 Task: Search for a one-way business class flight from Santa Rosa to Greenville for 6 passengers on May 2, with 1 carry-on bag, a price limit, and a departure time between 10:00 AM and 11:00 AM.
Action: Mouse moved to (231, 340)
Screenshot: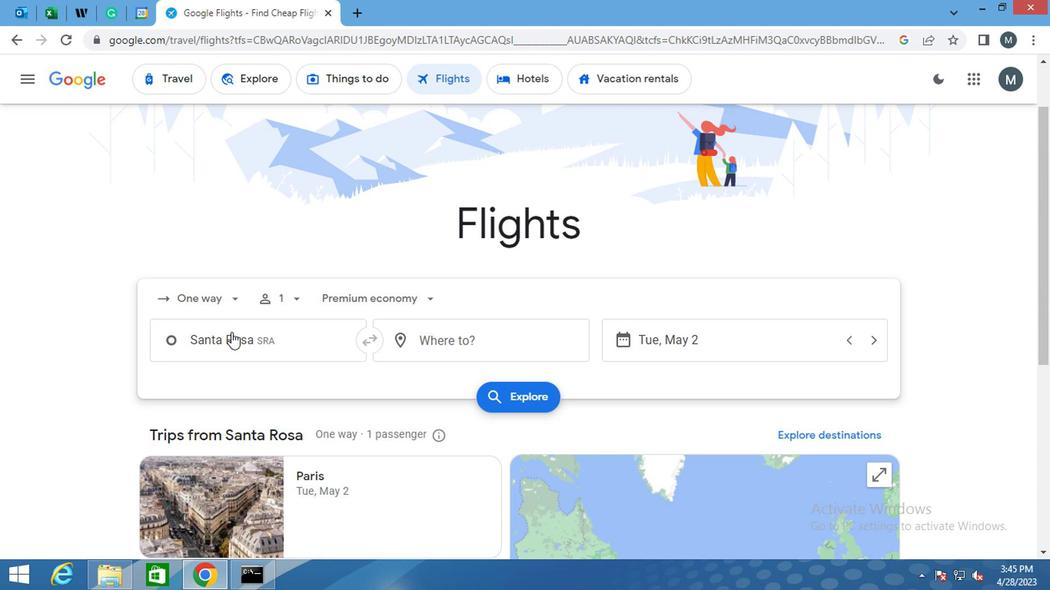 
Action: Mouse pressed left at (231, 340)
Screenshot: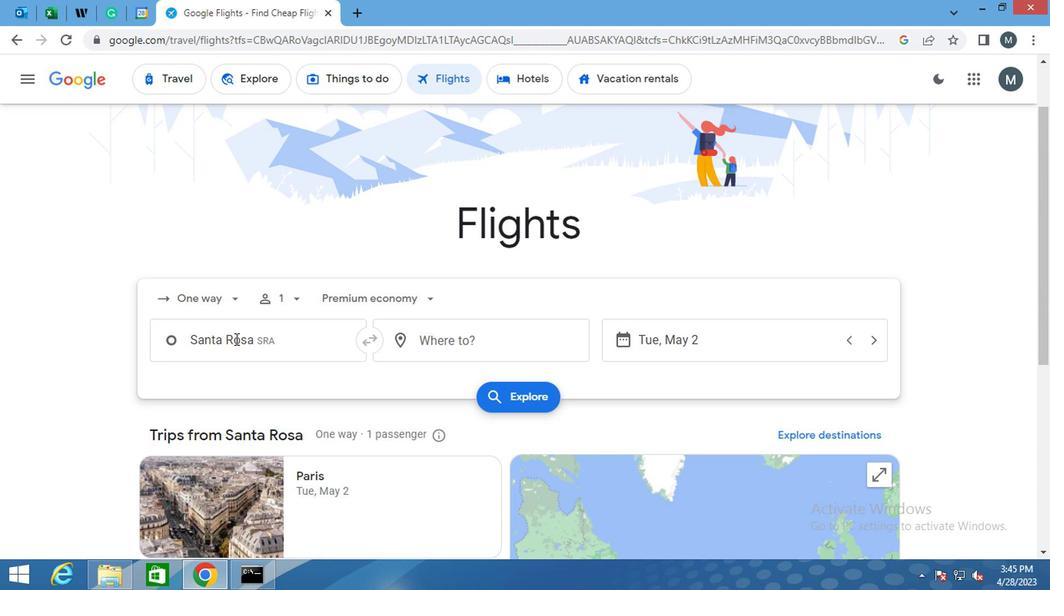 
Action: Mouse moved to (201, 293)
Screenshot: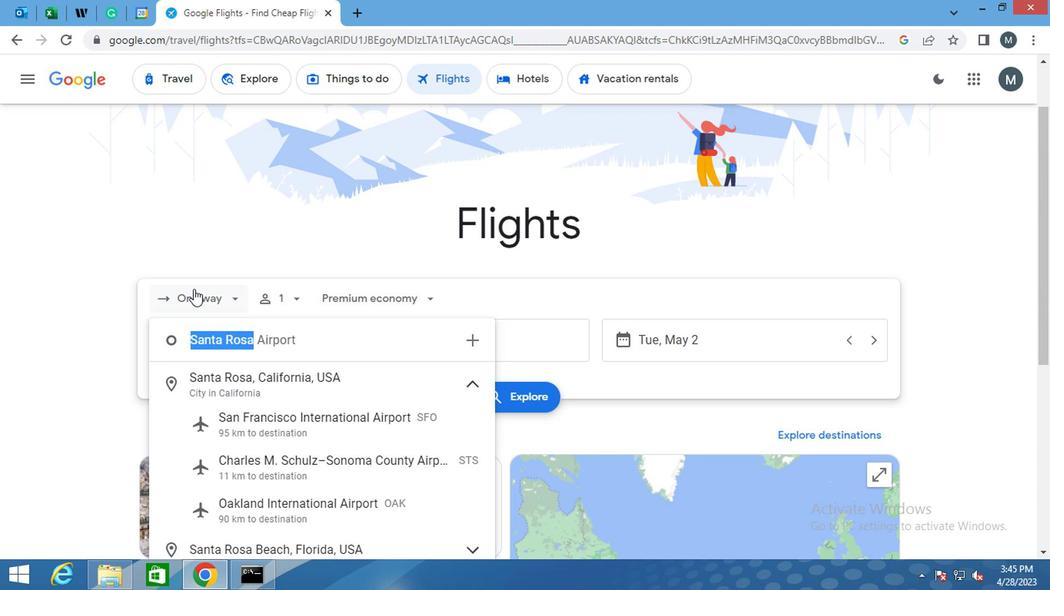 
Action: Mouse pressed left at (201, 293)
Screenshot: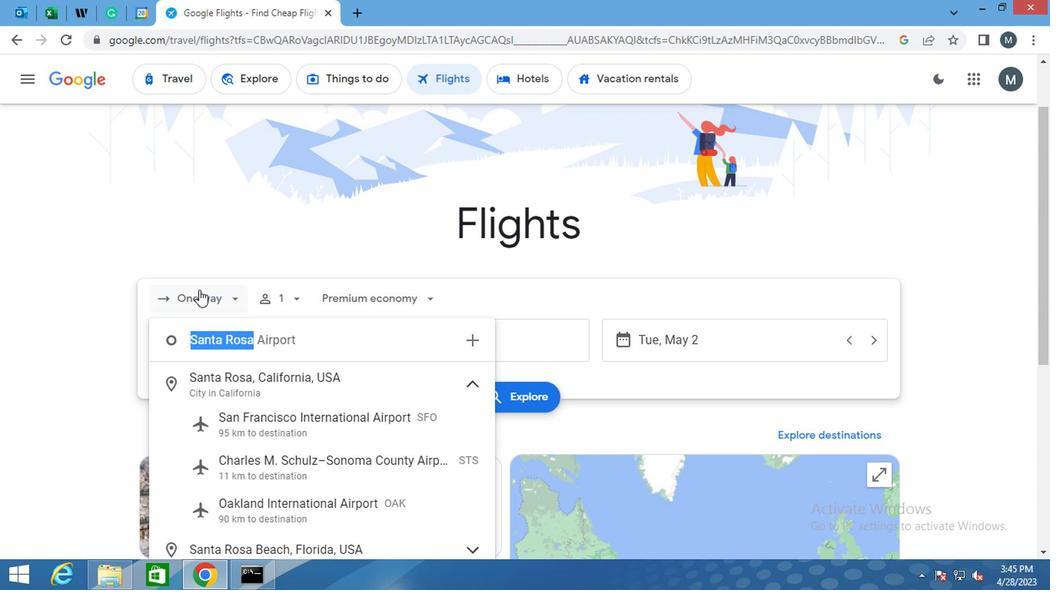 
Action: Mouse moved to (237, 364)
Screenshot: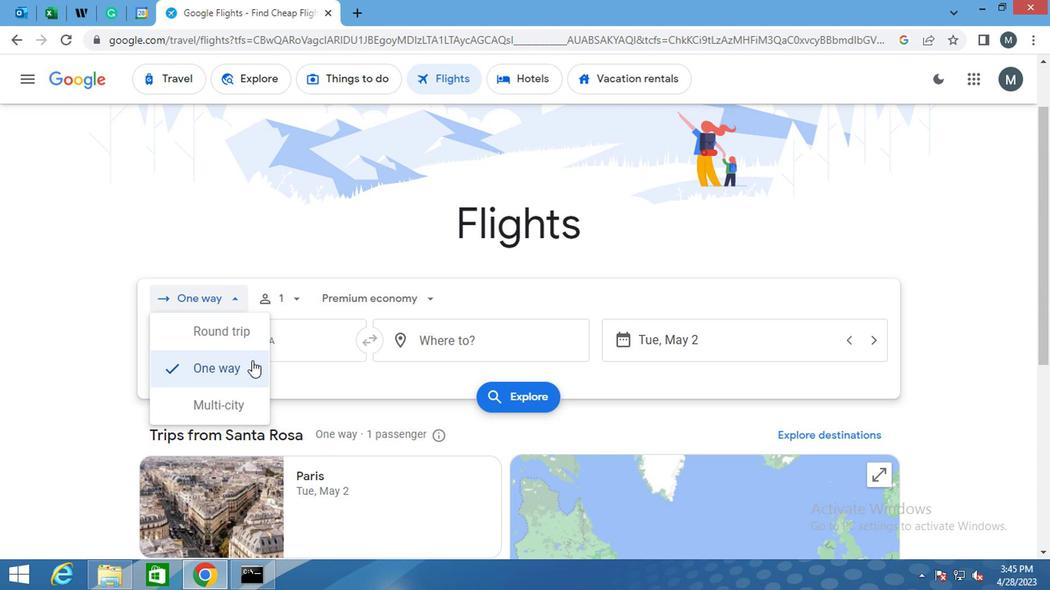 
Action: Mouse pressed left at (237, 364)
Screenshot: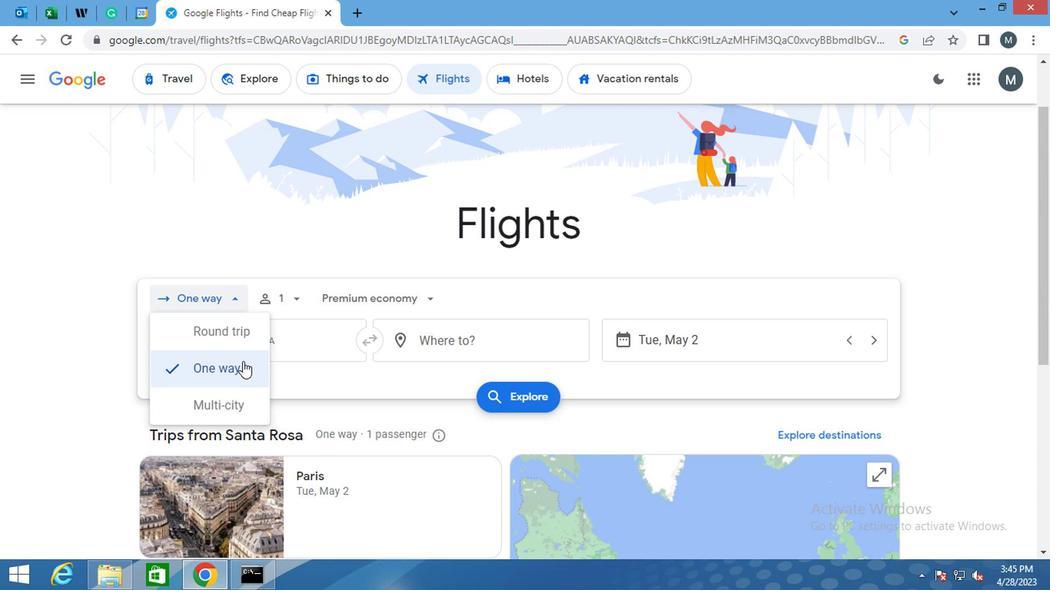 
Action: Mouse moved to (289, 295)
Screenshot: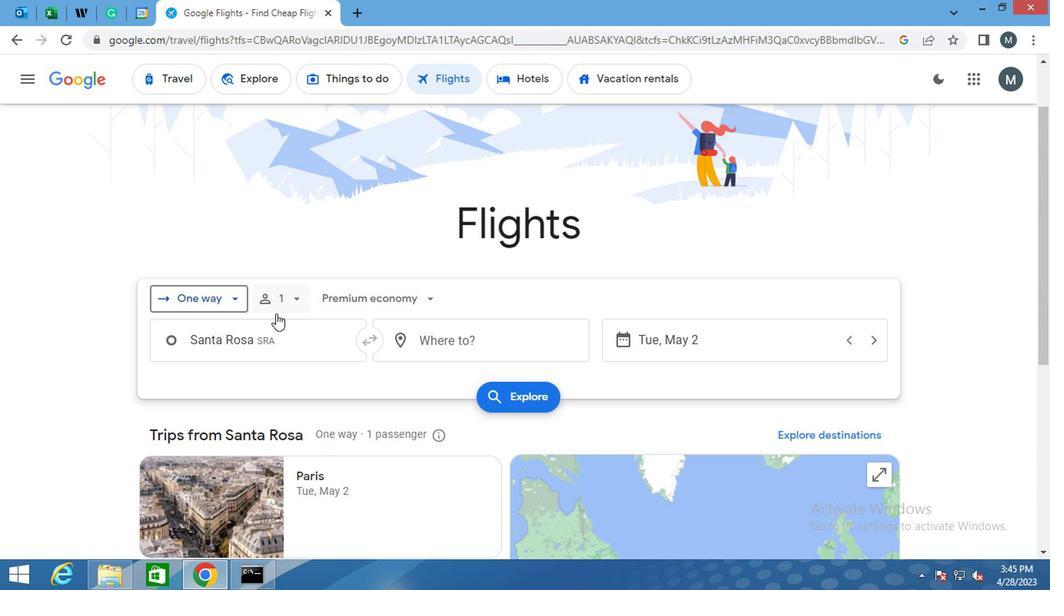 
Action: Mouse pressed left at (289, 295)
Screenshot: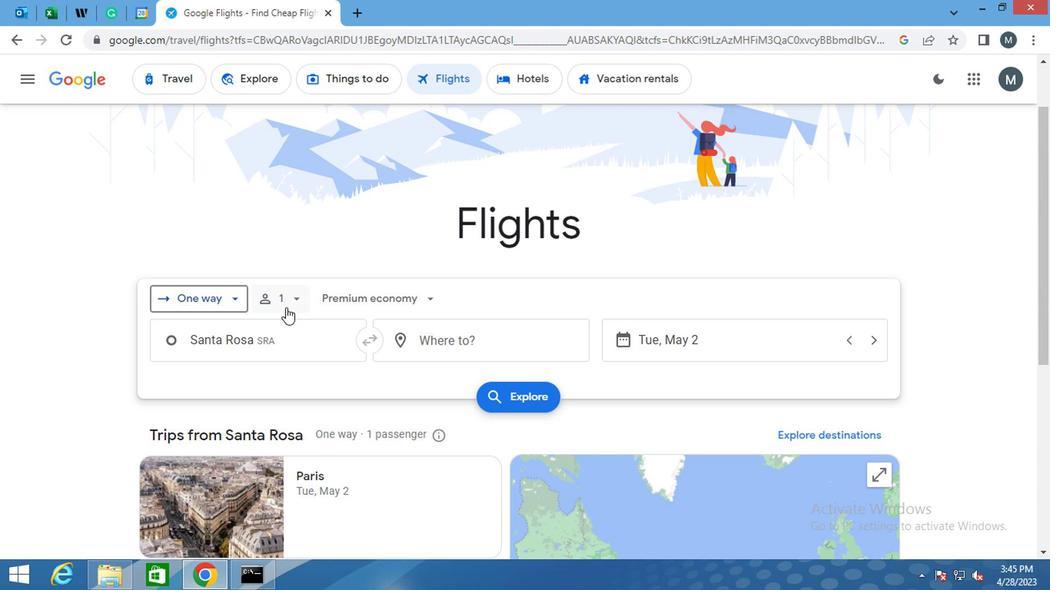 
Action: Mouse moved to (413, 340)
Screenshot: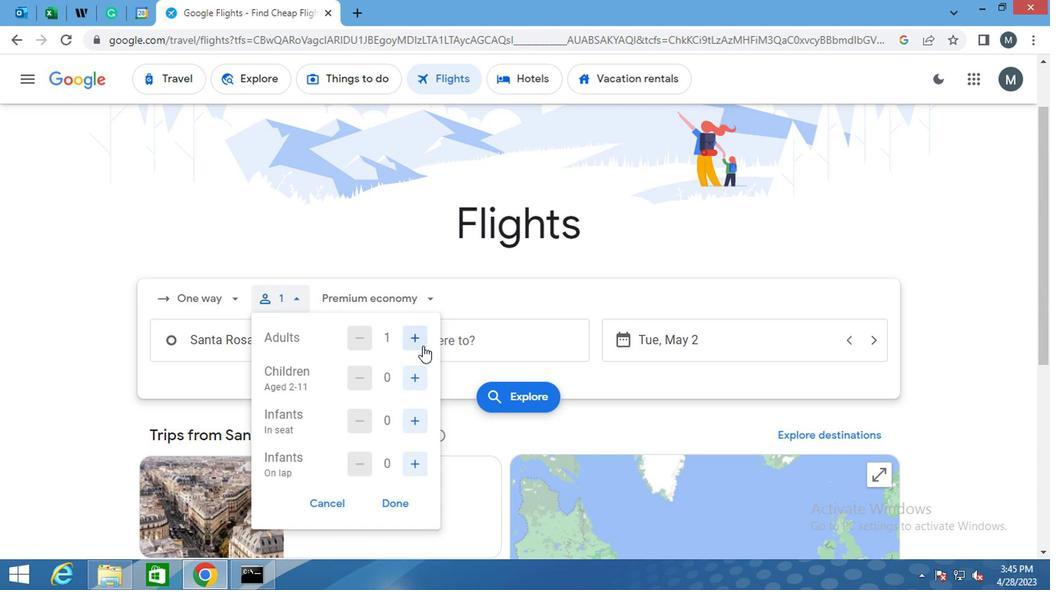 
Action: Mouse pressed left at (413, 340)
Screenshot: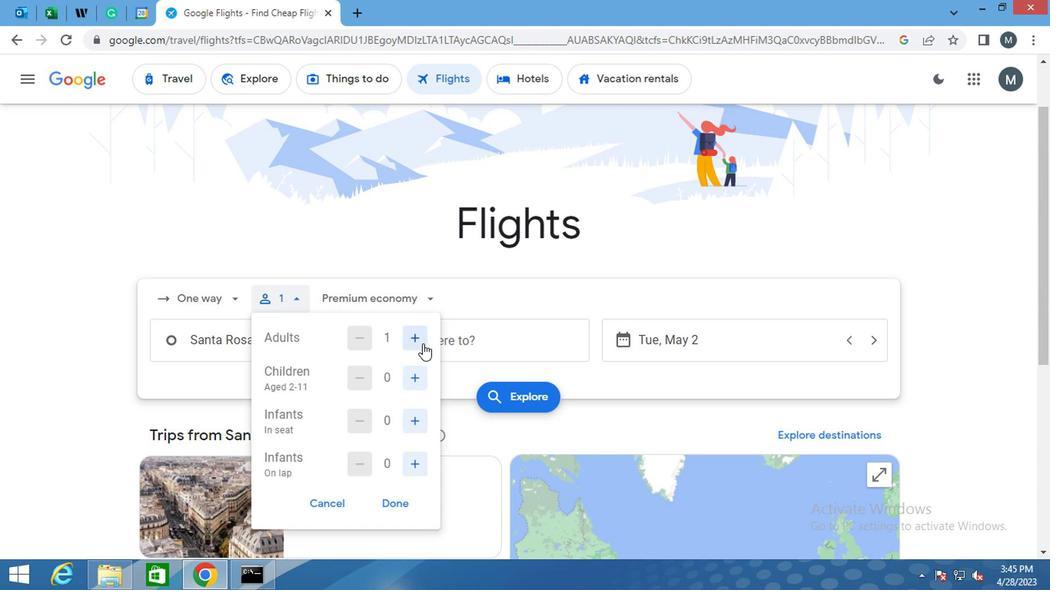 
Action: Mouse pressed left at (413, 340)
Screenshot: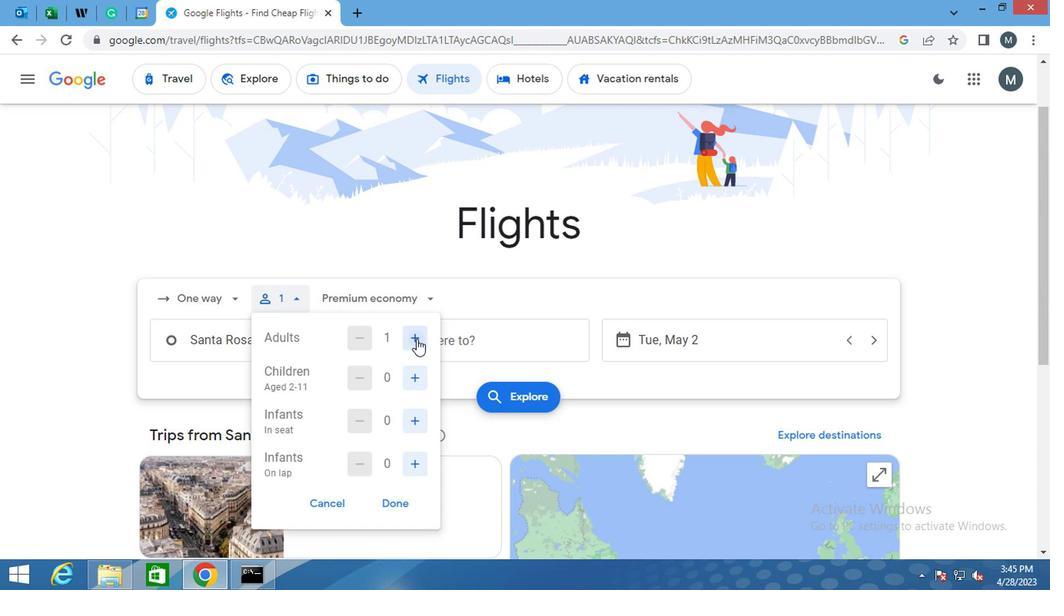 
Action: Mouse moved to (414, 381)
Screenshot: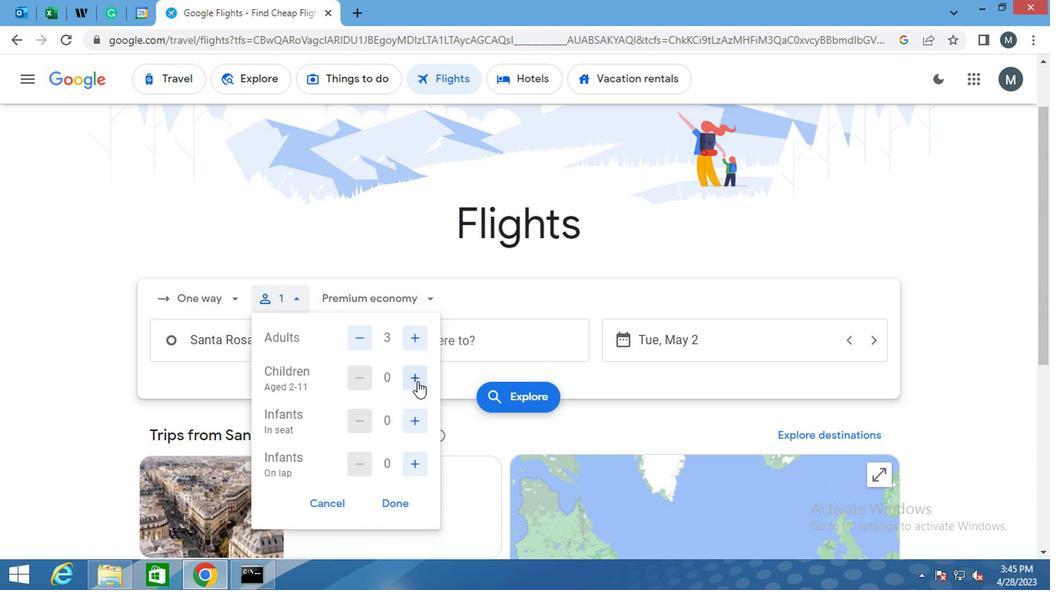 
Action: Mouse pressed left at (414, 381)
Screenshot: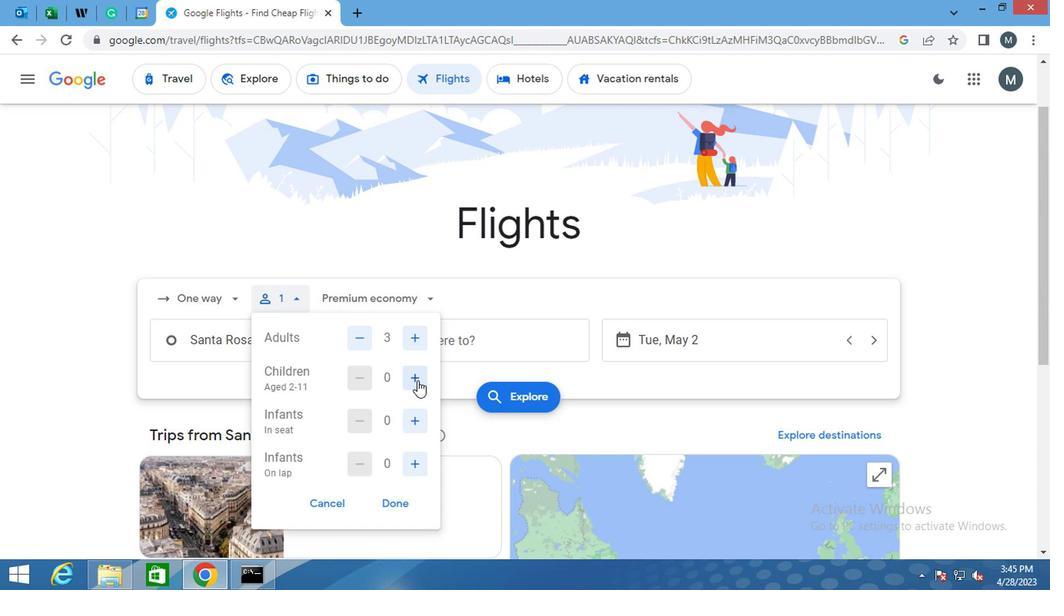 
Action: Mouse pressed left at (414, 381)
Screenshot: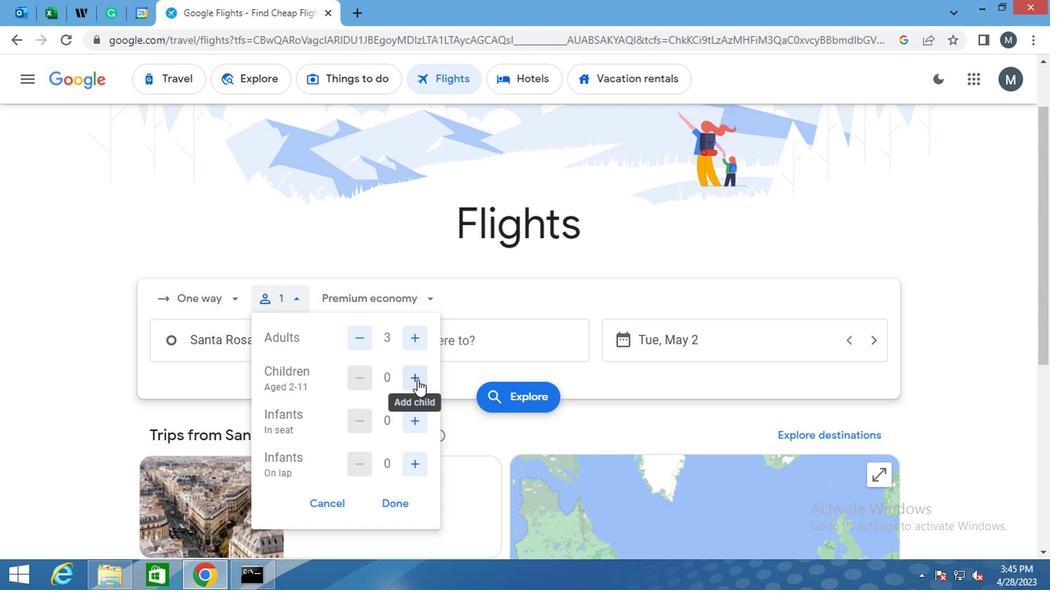 
Action: Mouse pressed left at (414, 381)
Screenshot: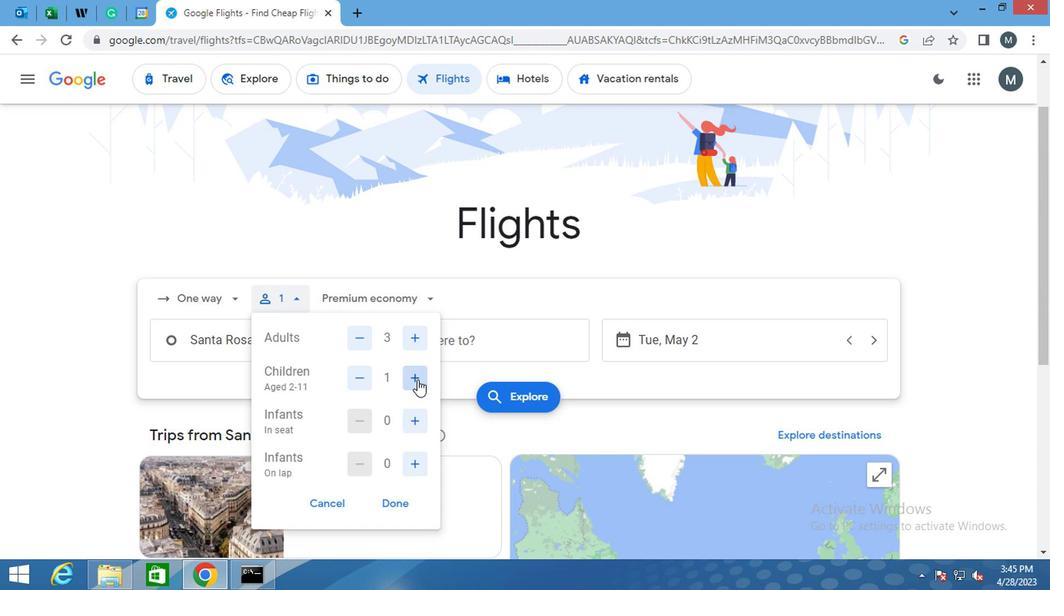 
Action: Mouse moved to (392, 503)
Screenshot: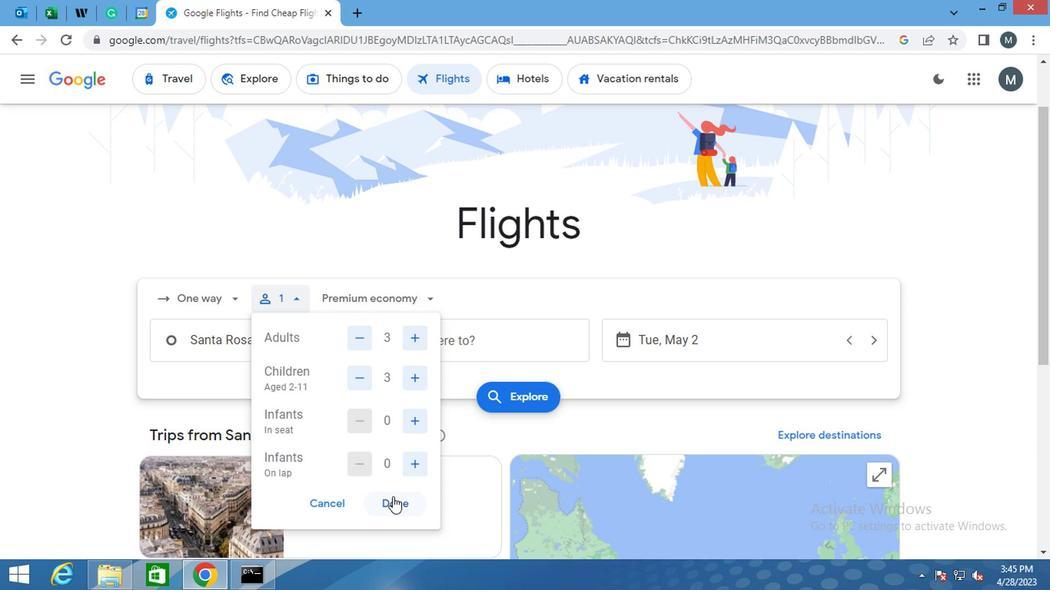 
Action: Mouse pressed left at (392, 503)
Screenshot: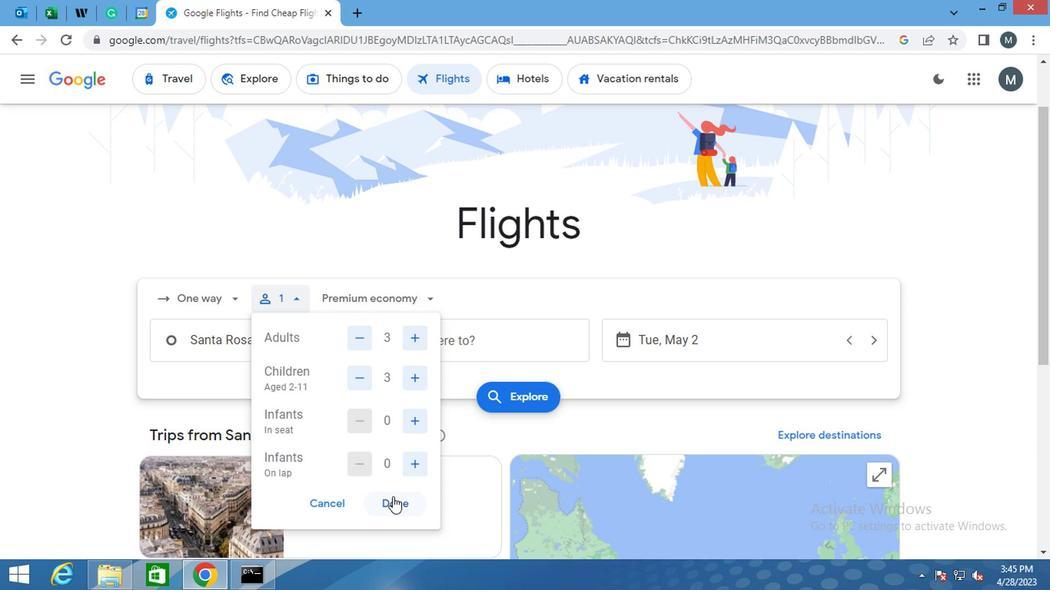 
Action: Mouse moved to (381, 298)
Screenshot: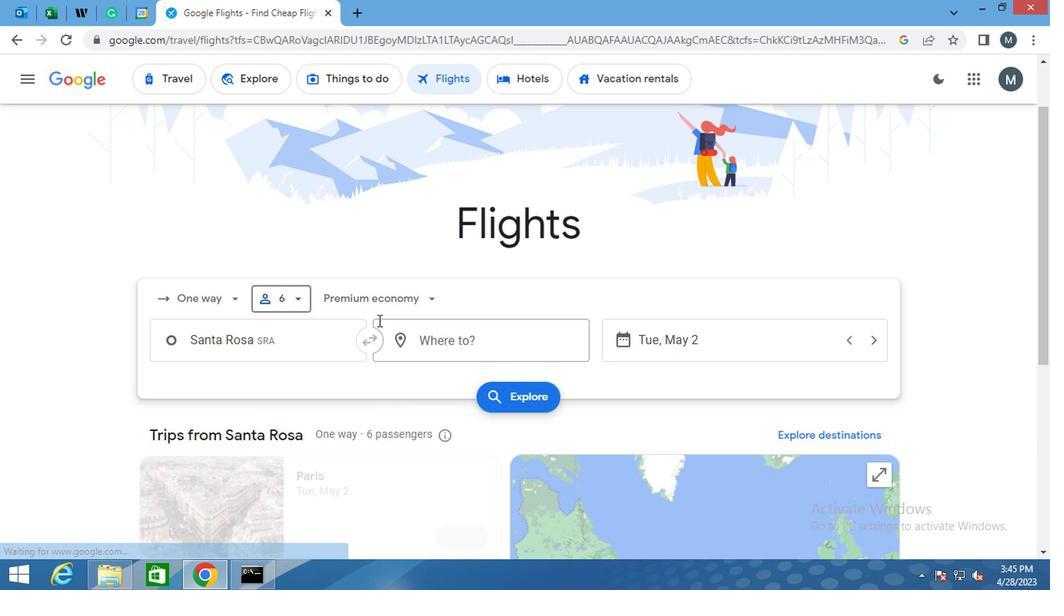 
Action: Mouse pressed left at (381, 298)
Screenshot: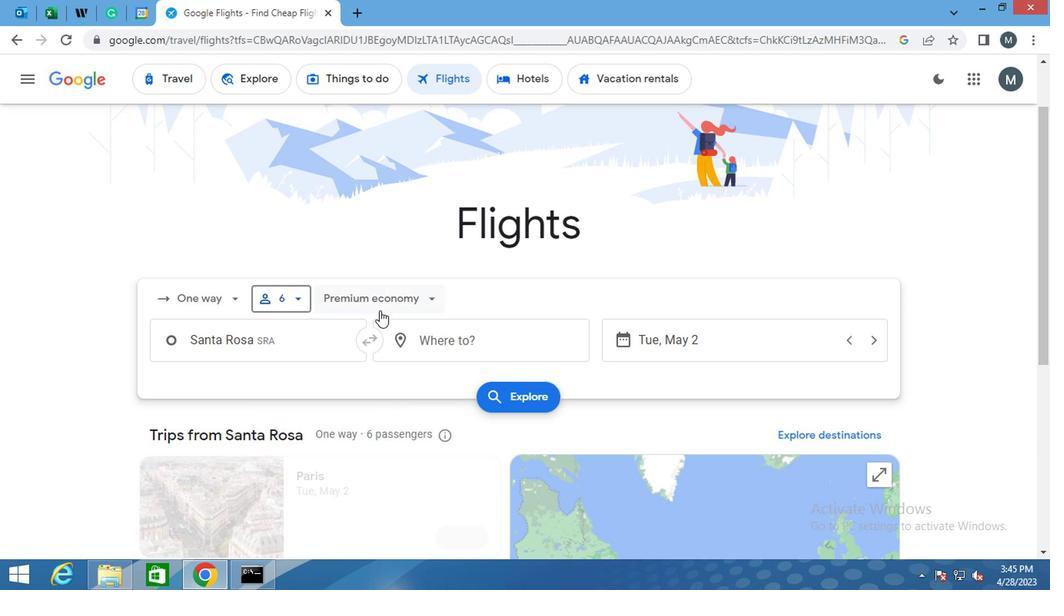 
Action: Mouse moved to (383, 406)
Screenshot: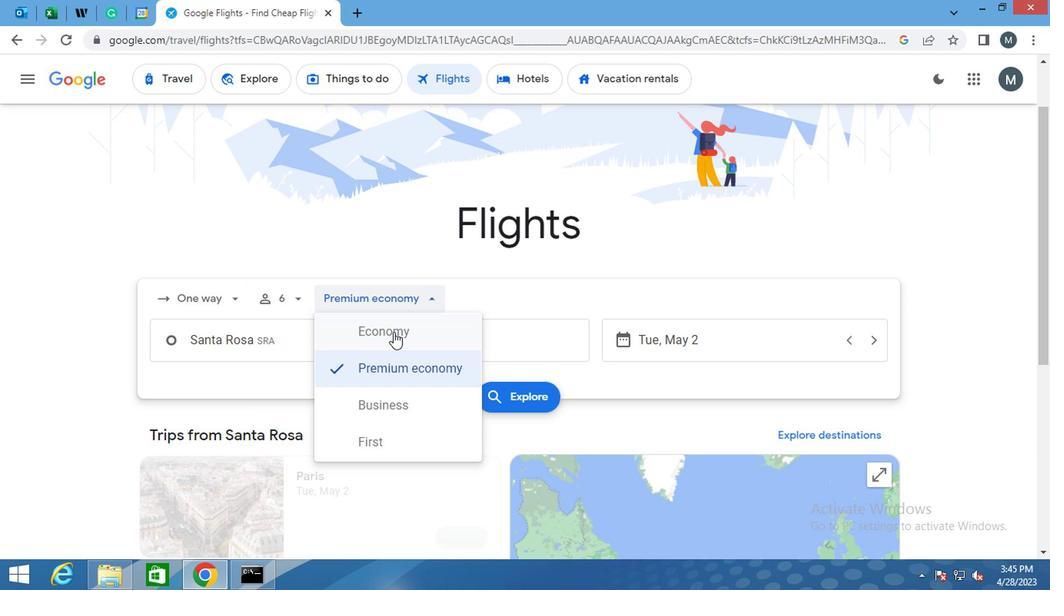 
Action: Mouse pressed left at (383, 406)
Screenshot: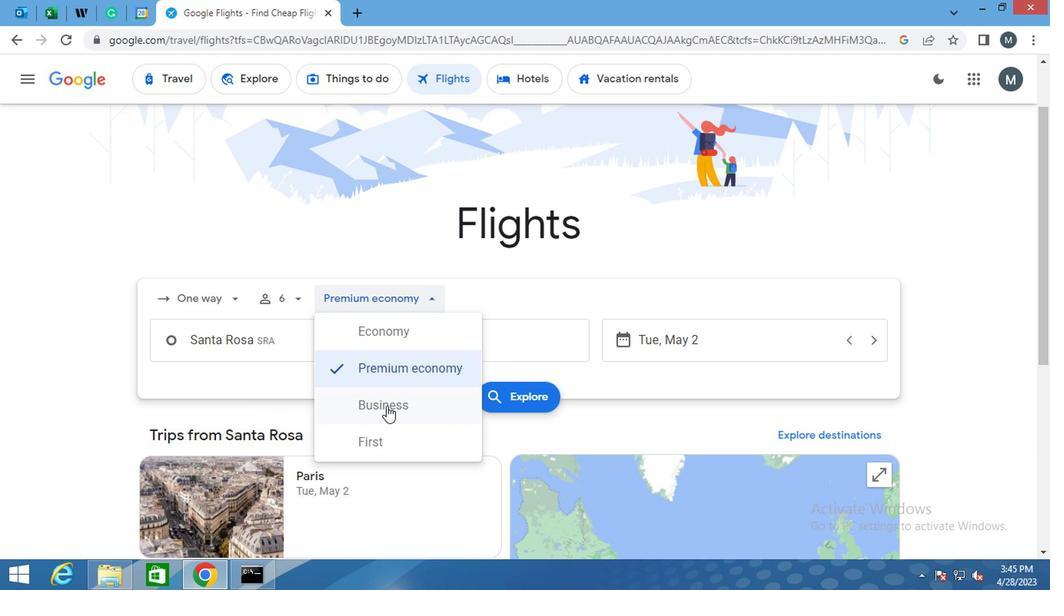 
Action: Mouse moved to (302, 342)
Screenshot: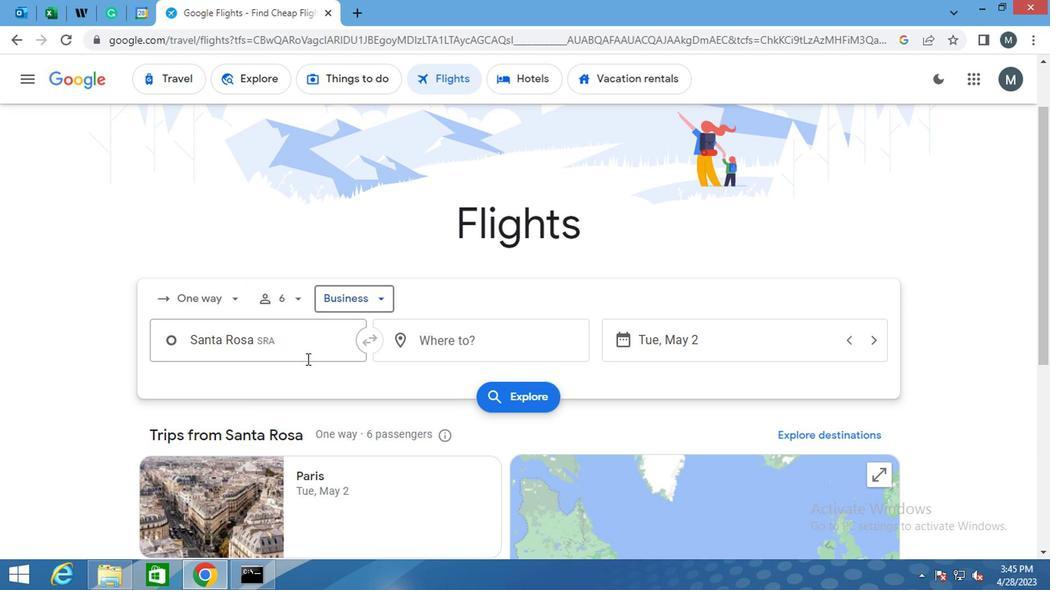 
Action: Mouse pressed left at (302, 342)
Screenshot: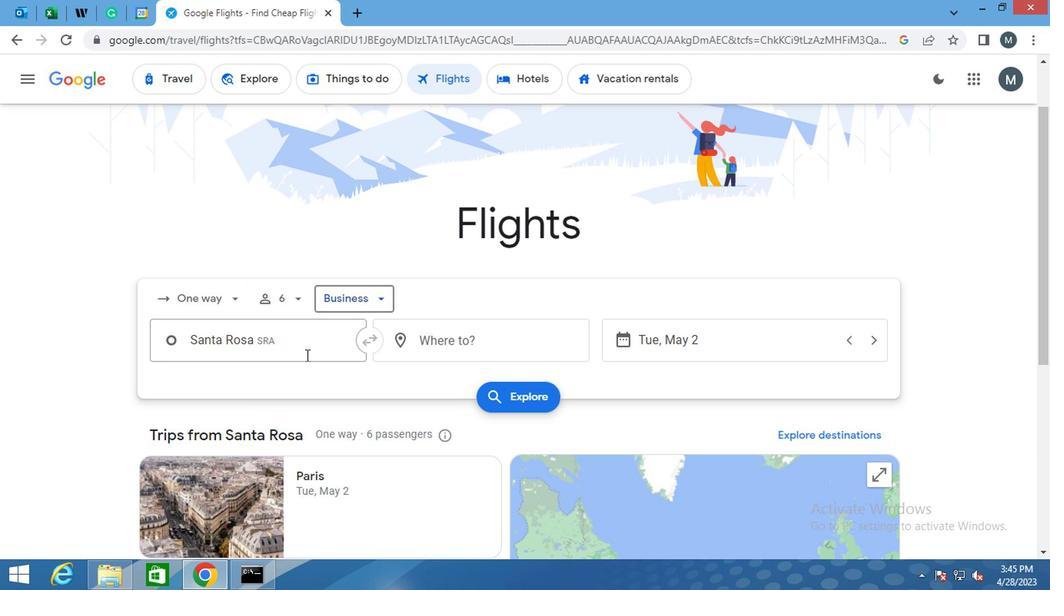 
Action: Mouse moved to (313, 337)
Screenshot: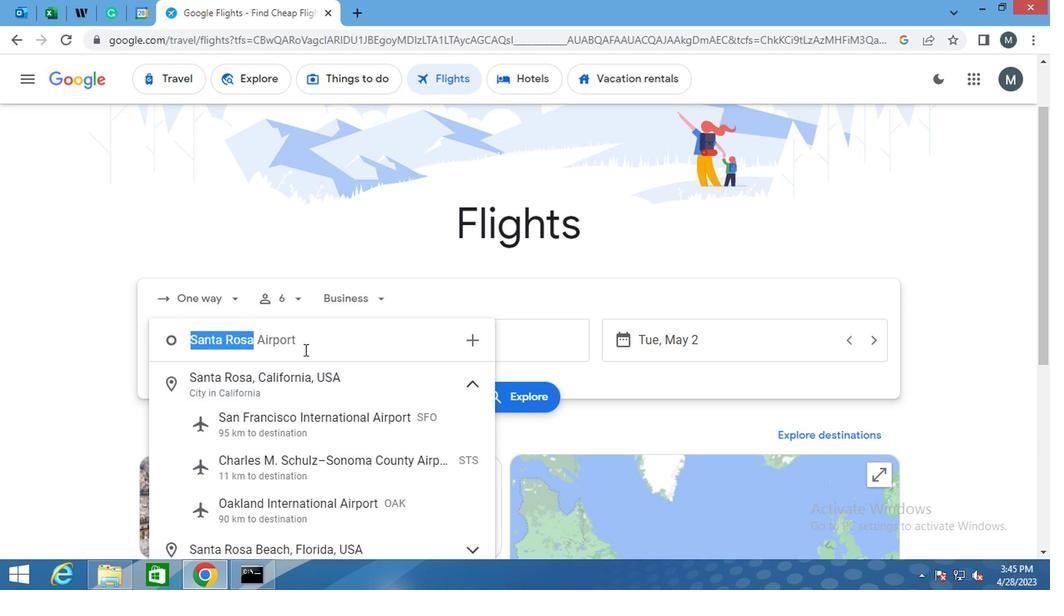 
Action: Mouse pressed left at (313, 337)
Screenshot: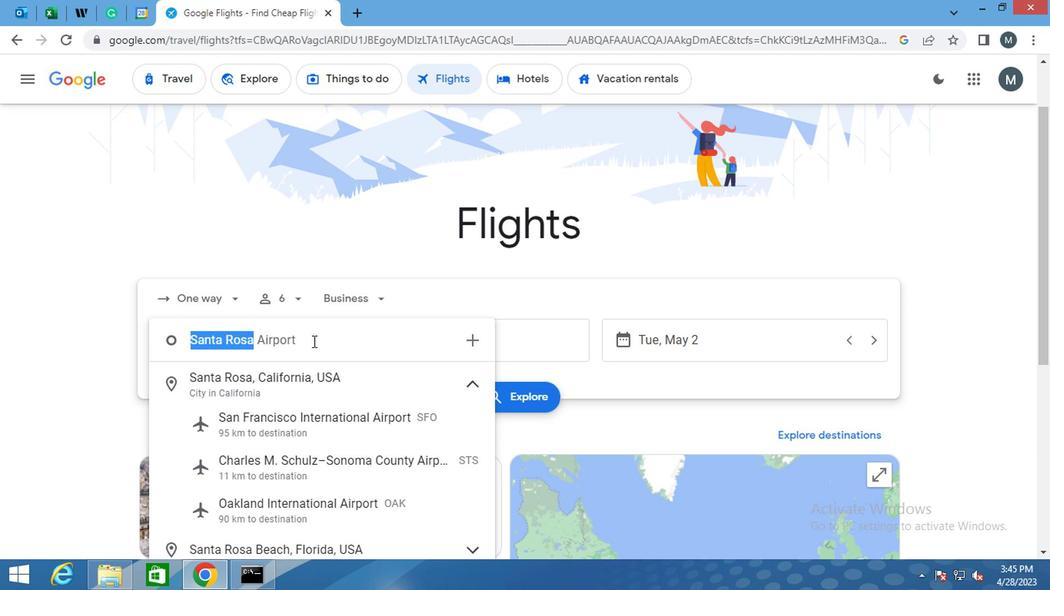 
Action: Mouse moved to (318, 351)
Screenshot: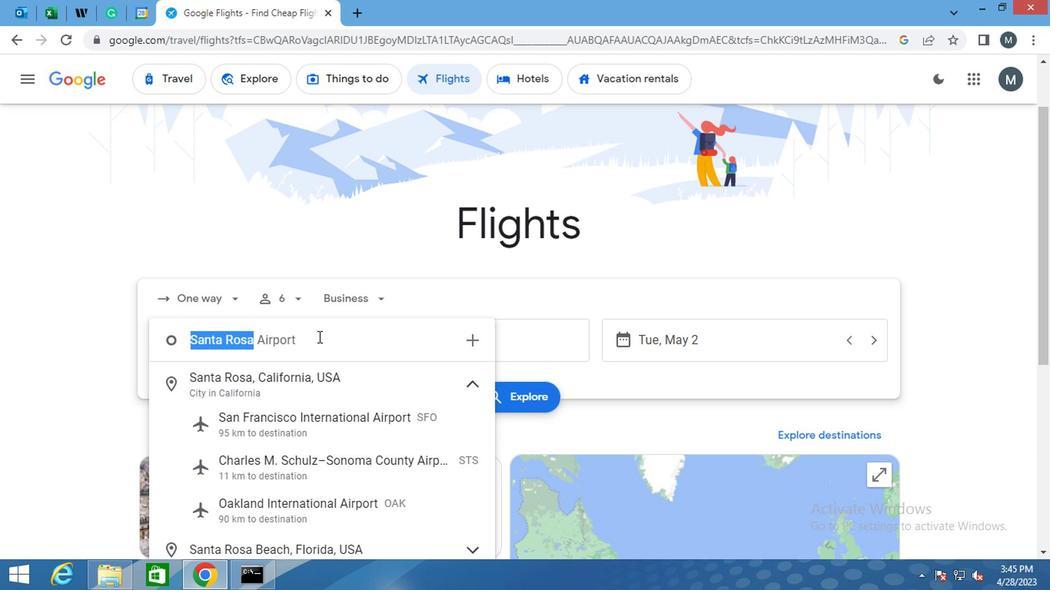 
Action: Mouse pressed left at (318, 351)
Screenshot: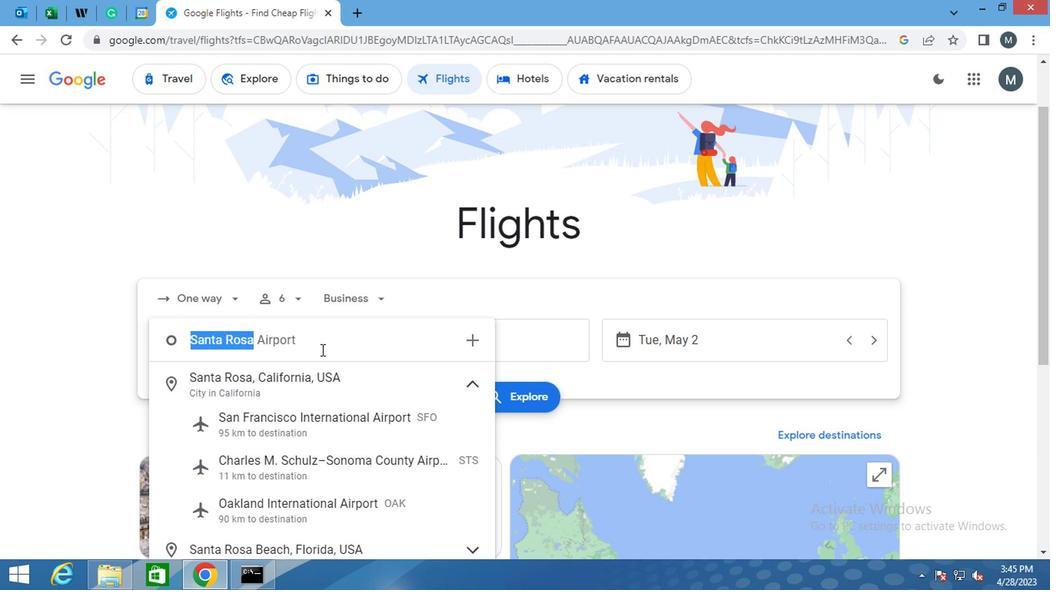 
Action: Mouse moved to (315, 346)
Screenshot: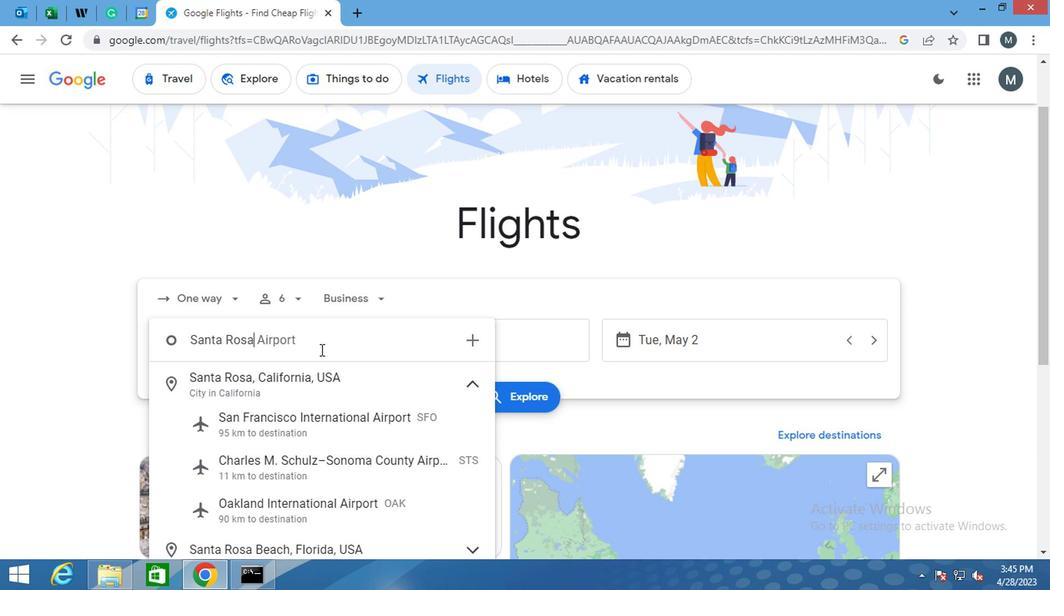 
Action: Mouse pressed left at (315, 346)
Screenshot: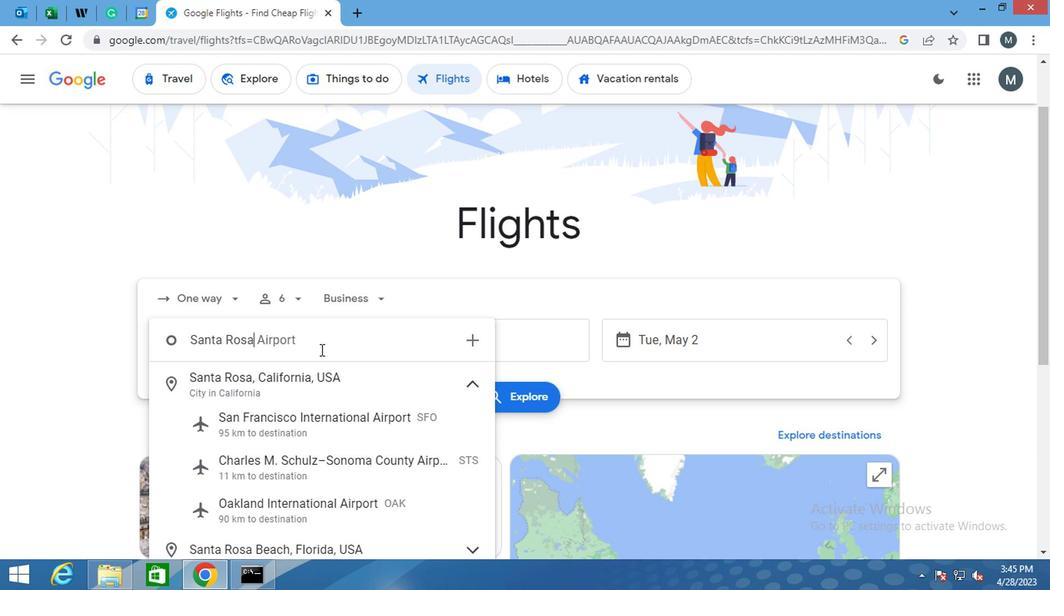 
Action: Key pressed <Key.shift>AIRP
Screenshot: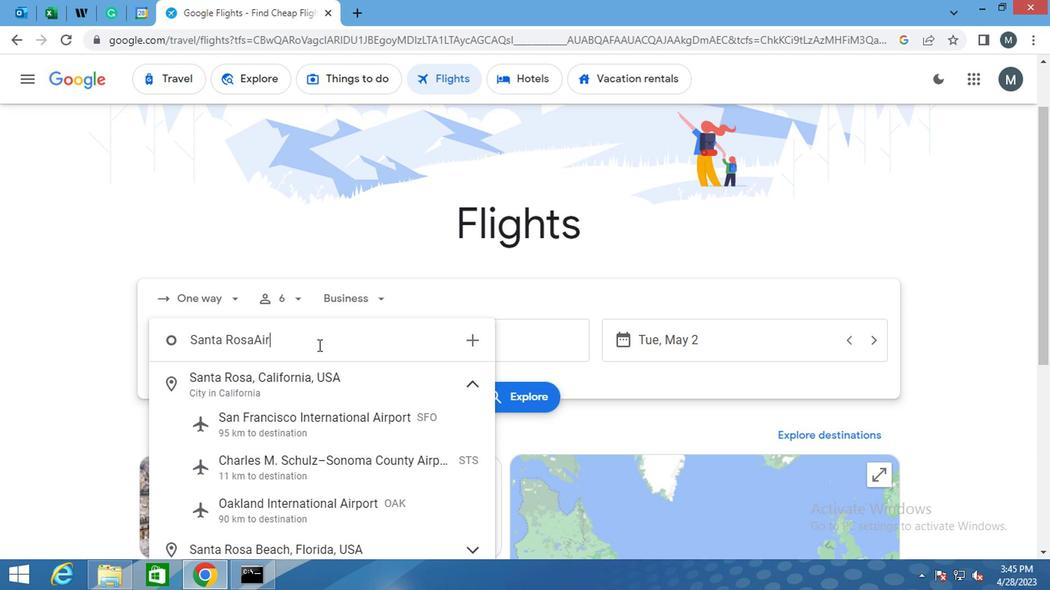 
Action: Mouse moved to (315, 386)
Screenshot: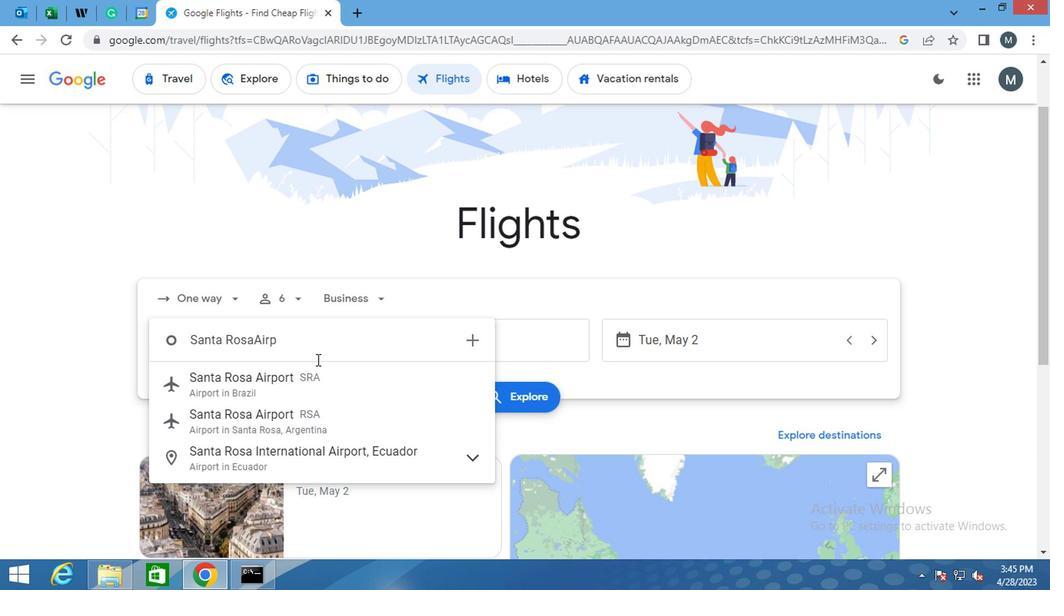 
Action: Mouse pressed left at (315, 386)
Screenshot: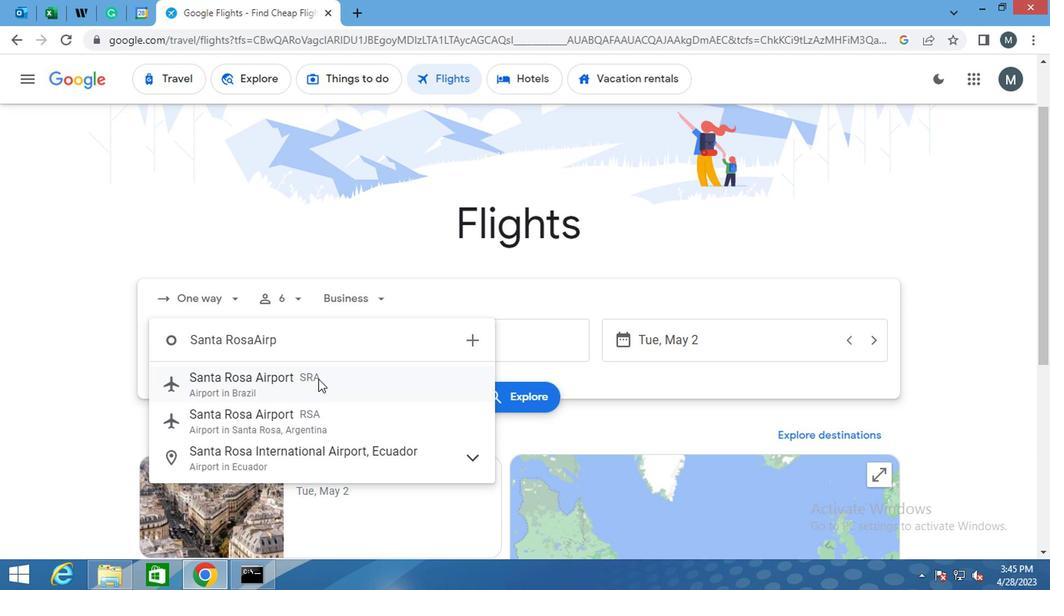 
Action: Mouse moved to (429, 341)
Screenshot: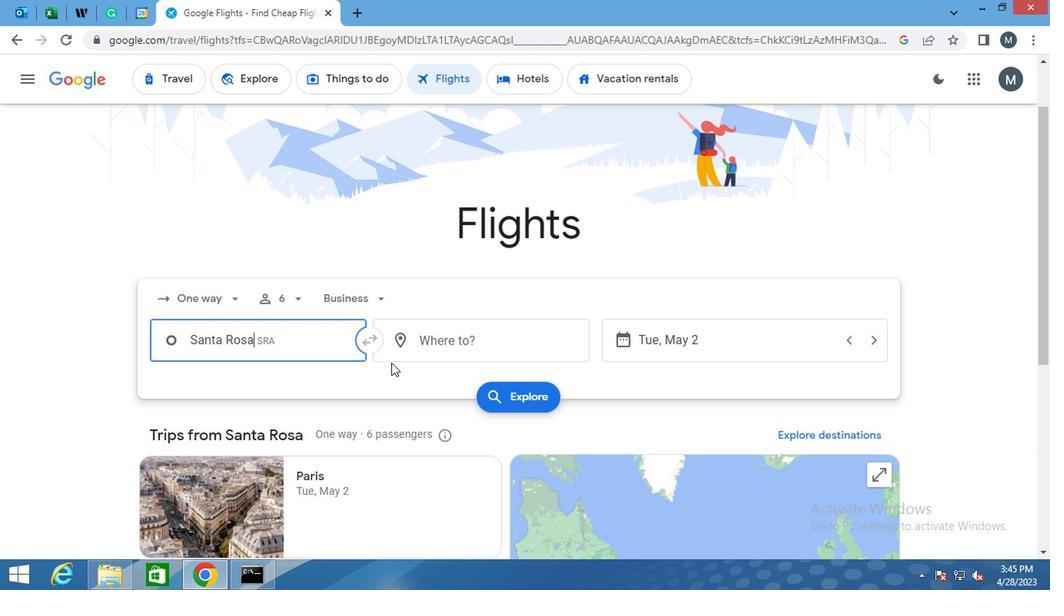 
Action: Mouse pressed left at (429, 341)
Screenshot: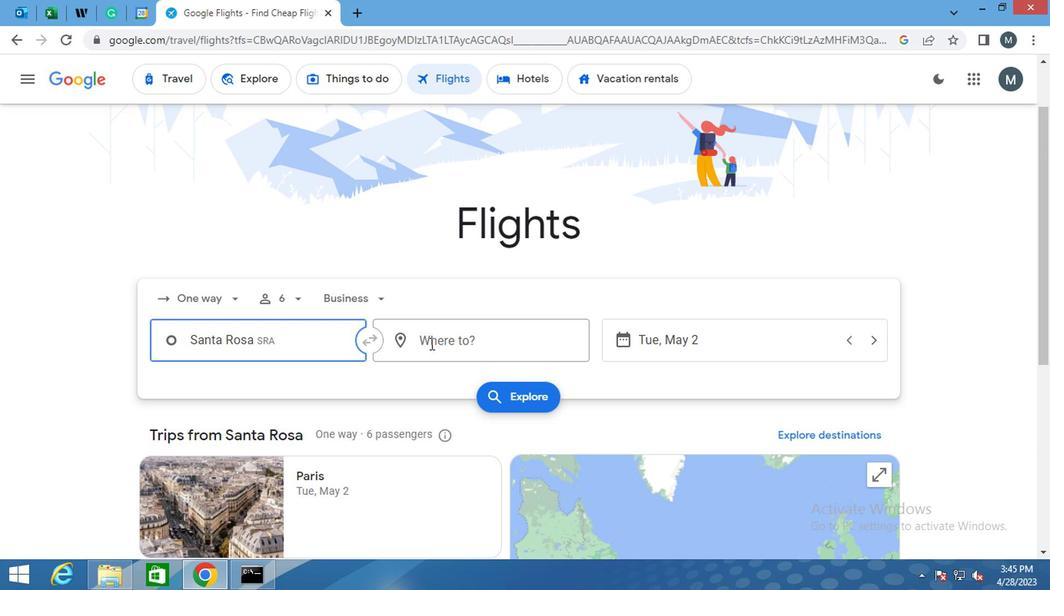 
Action: Mouse moved to (426, 341)
Screenshot: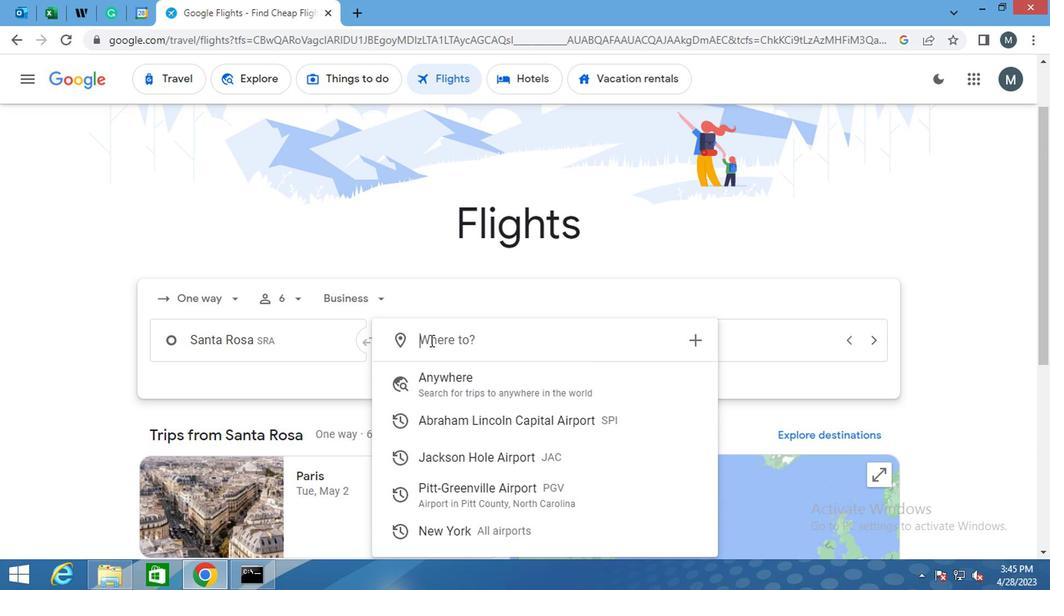 
Action: Key pressed <Key.shift><Key.shift><Key.shift><Key.shift><Key.shift><Key.shift><Key.shift><Key.shift><Key.shift><Key.shift>PKI<Key.backspace><Key.backspace><Key.backspace><Key.shift>GREENVILLE<Key.space>PI
Screenshot: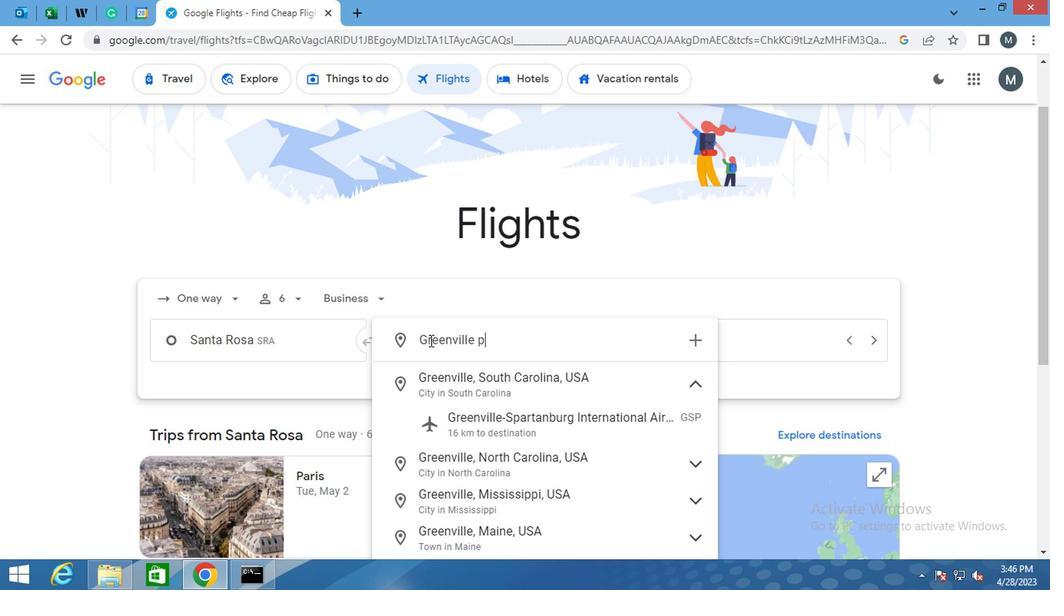 
Action: Mouse moved to (501, 394)
Screenshot: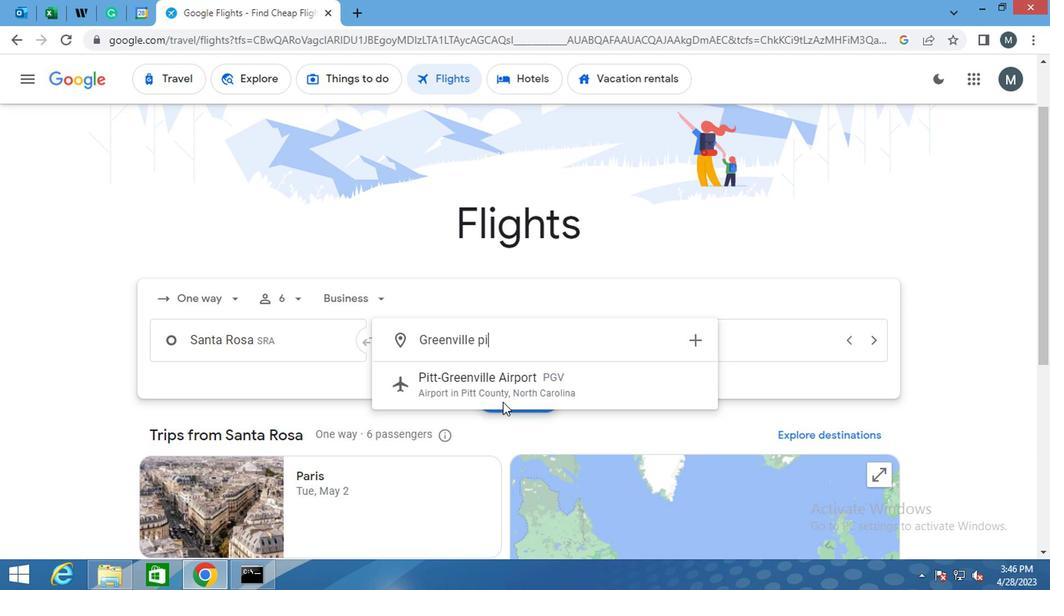 
Action: Mouse pressed left at (501, 394)
Screenshot: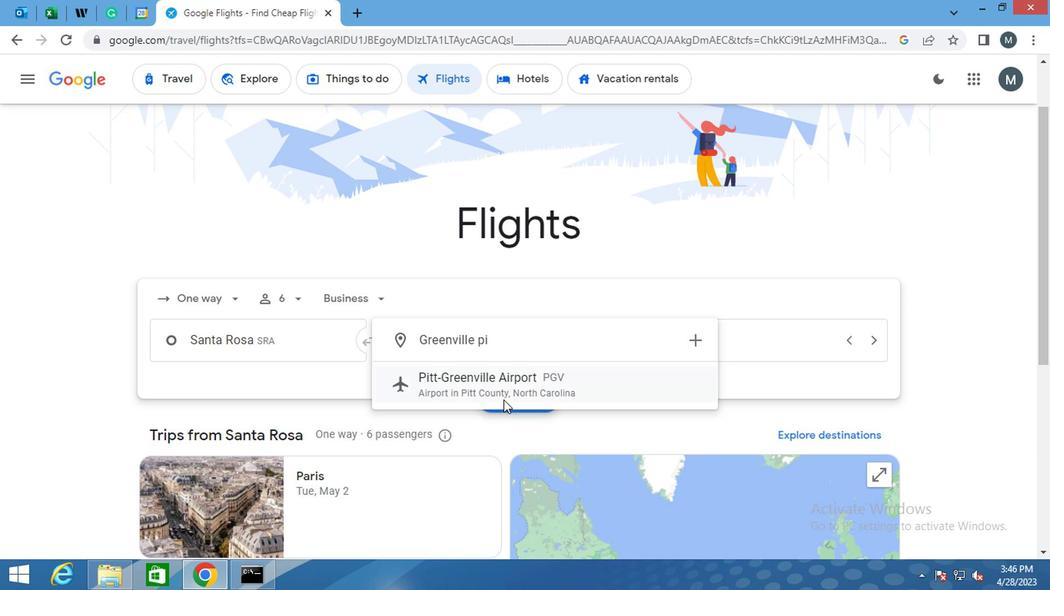 
Action: Mouse moved to (719, 350)
Screenshot: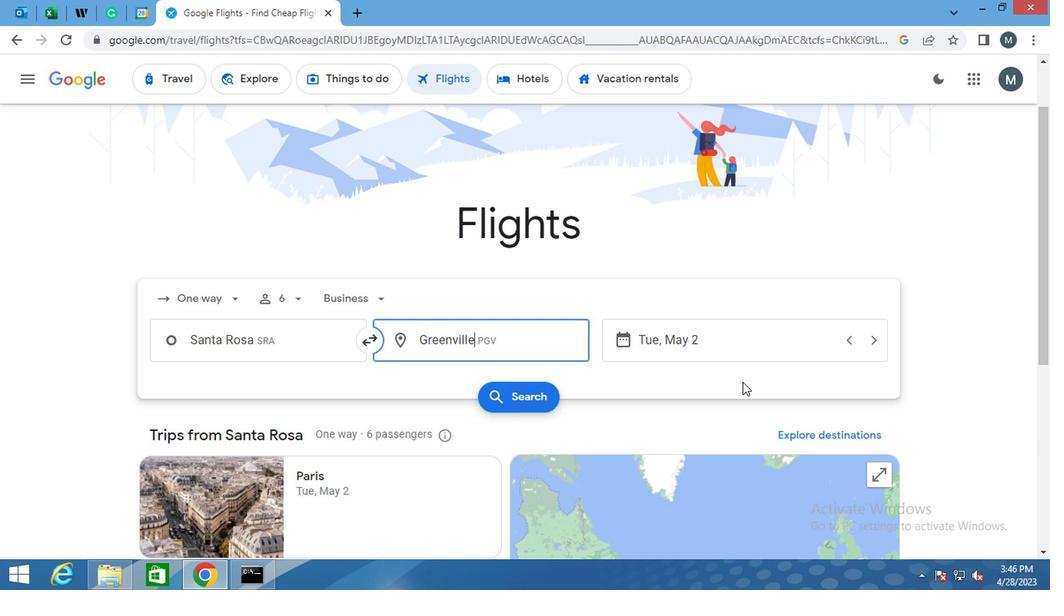 
Action: Mouse pressed left at (719, 350)
Screenshot: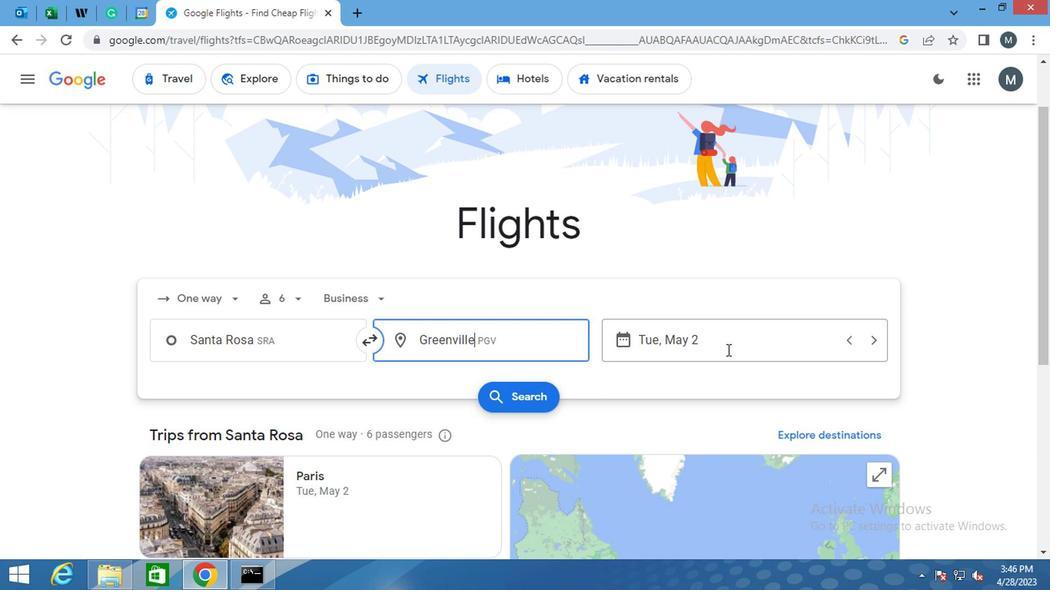 
Action: Mouse moved to (708, 271)
Screenshot: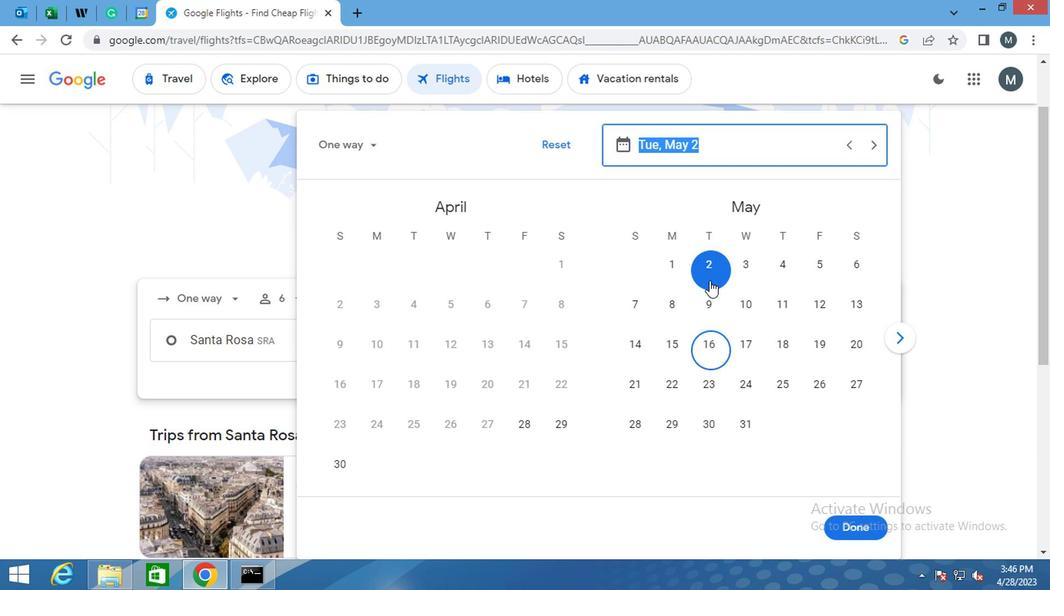 
Action: Mouse pressed left at (708, 271)
Screenshot: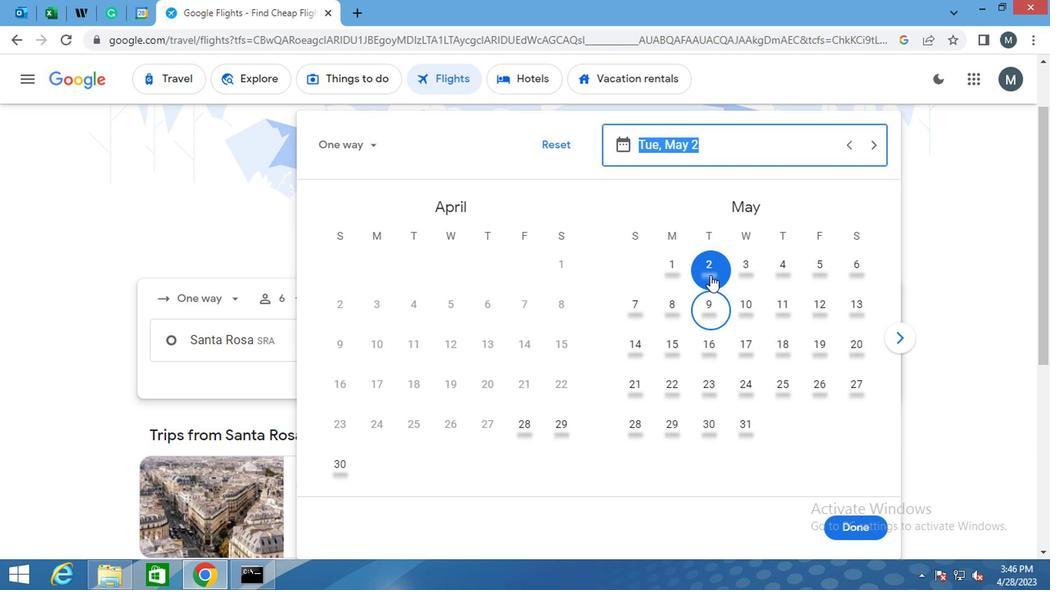 
Action: Mouse moved to (850, 530)
Screenshot: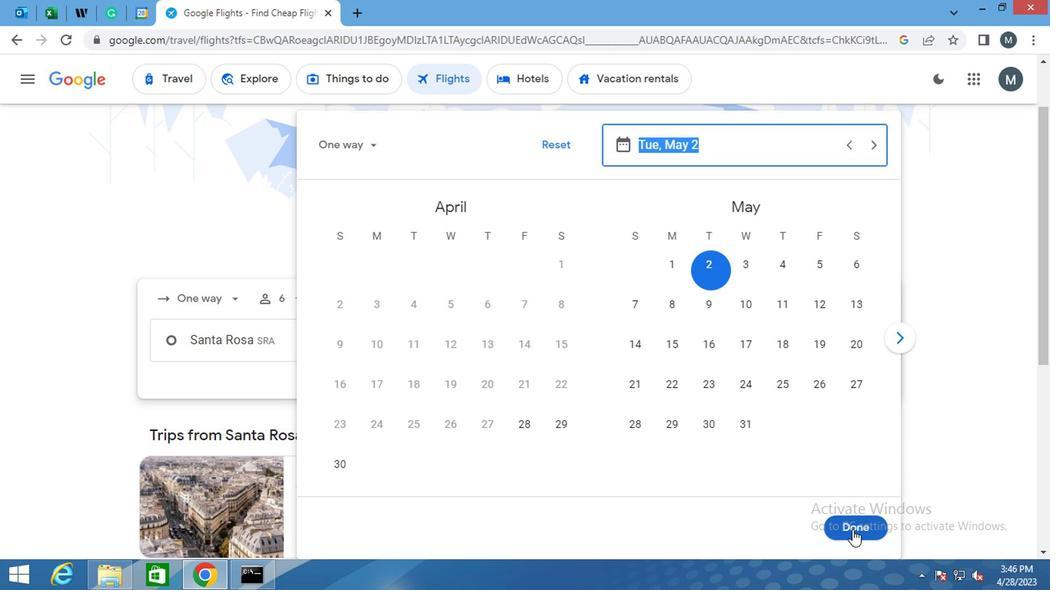 
Action: Mouse pressed left at (850, 530)
Screenshot: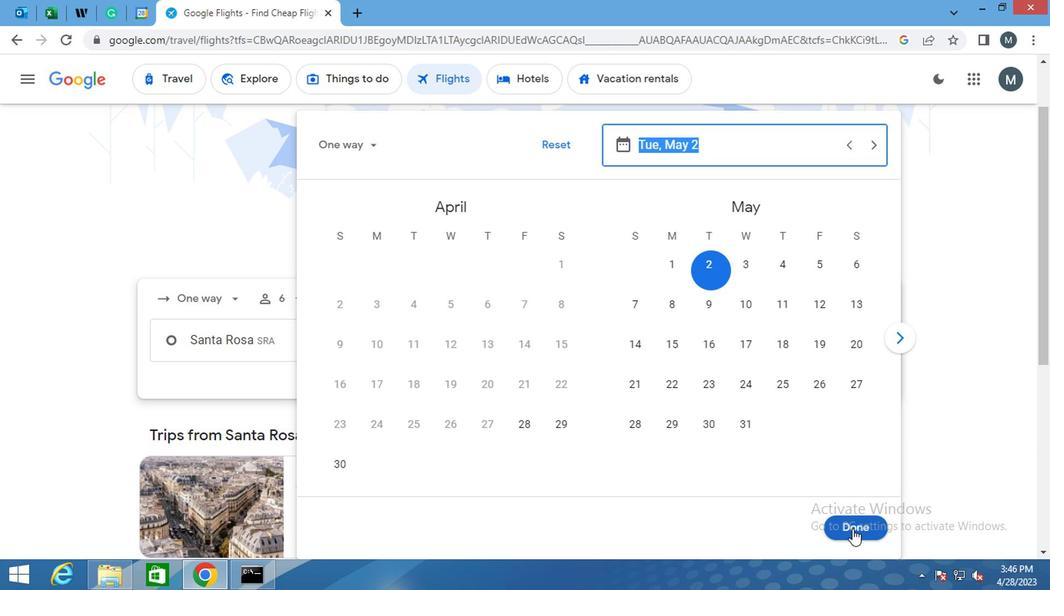 
Action: Mouse moved to (487, 396)
Screenshot: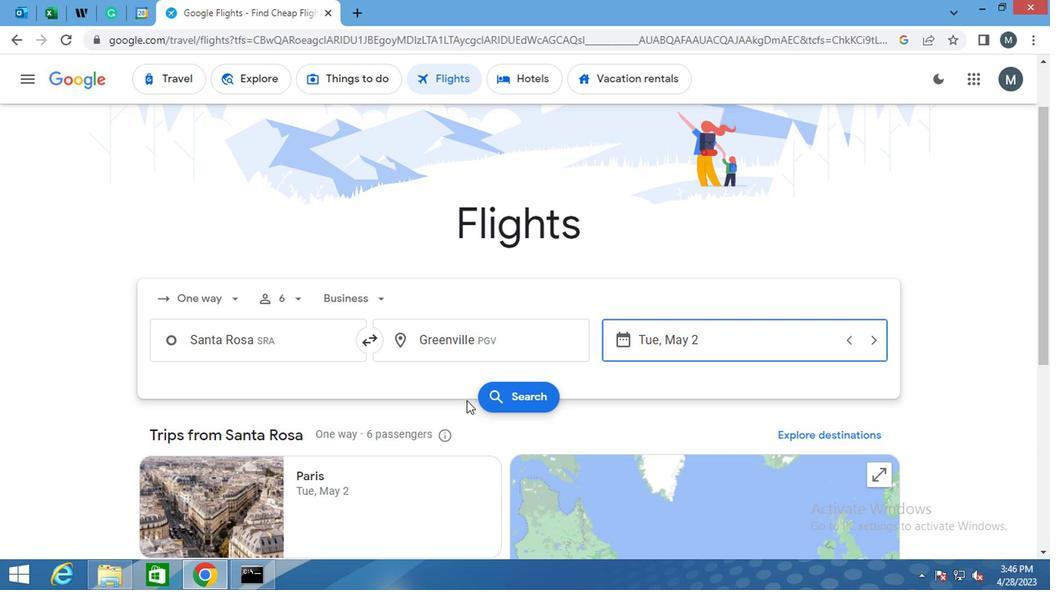 
Action: Mouse pressed left at (487, 396)
Screenshot: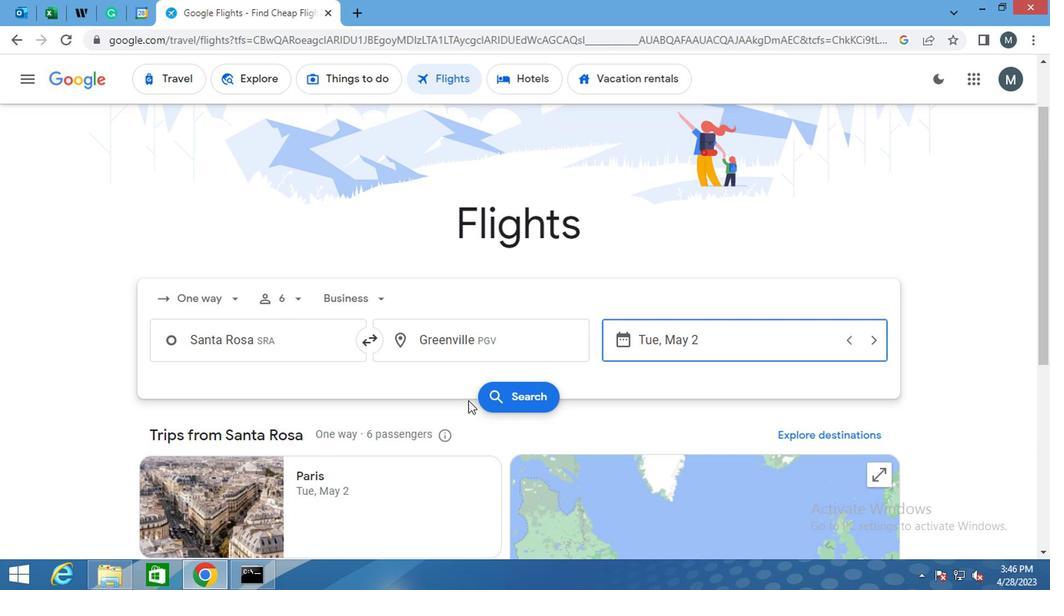 
Action: Mouse moved to (187, 227)
Screenshot: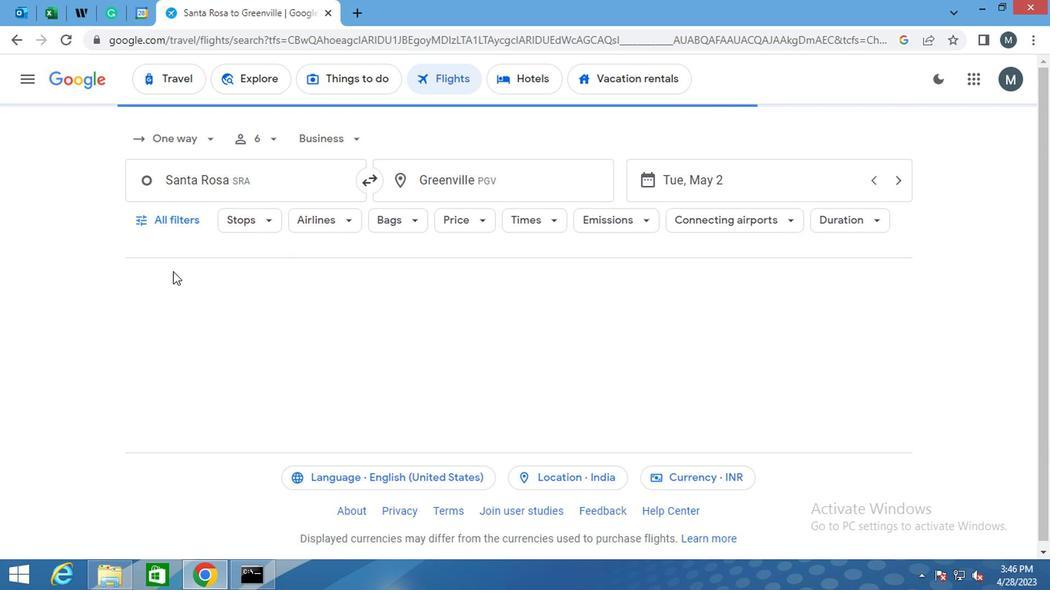 
Action: Mouse pressed left at (187, 227)
Screenshot: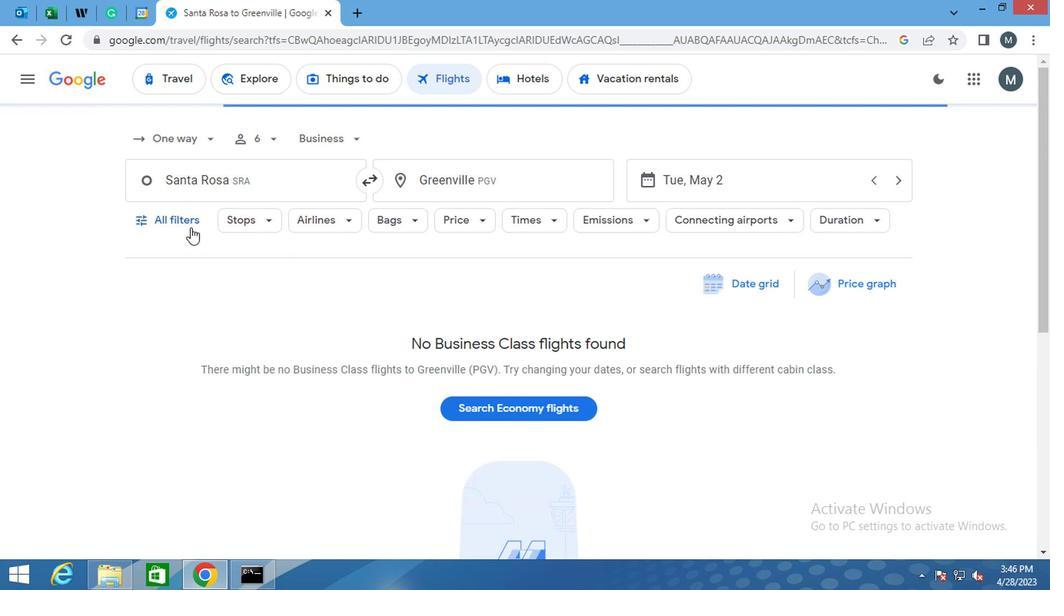 
Action: Mouse moved to (256, 385)
Screenshot: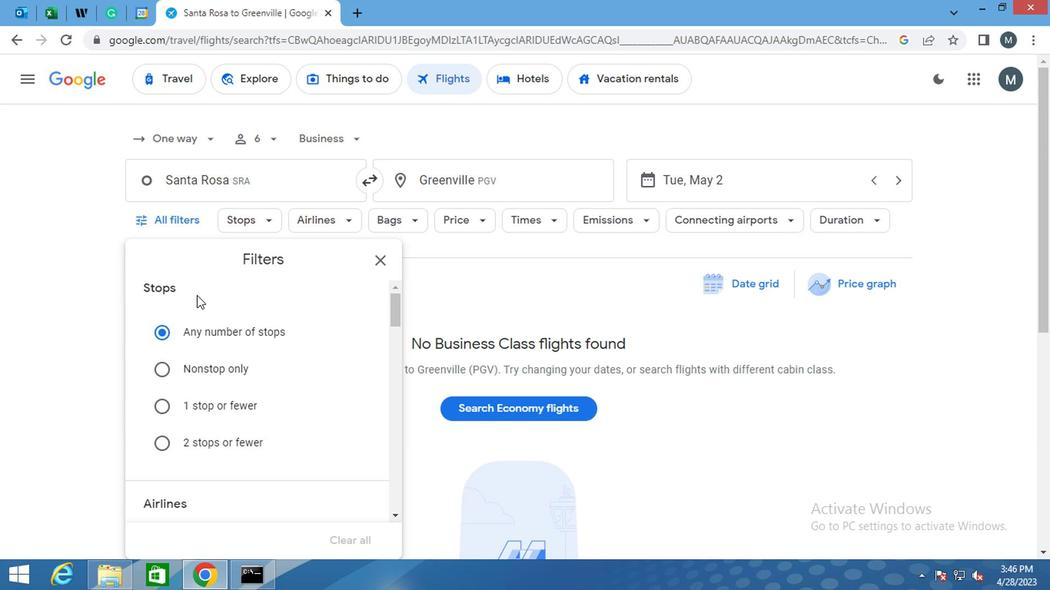 
Action: Mouse scrolled (256, 385) with delta (0, 0)
Screenshot: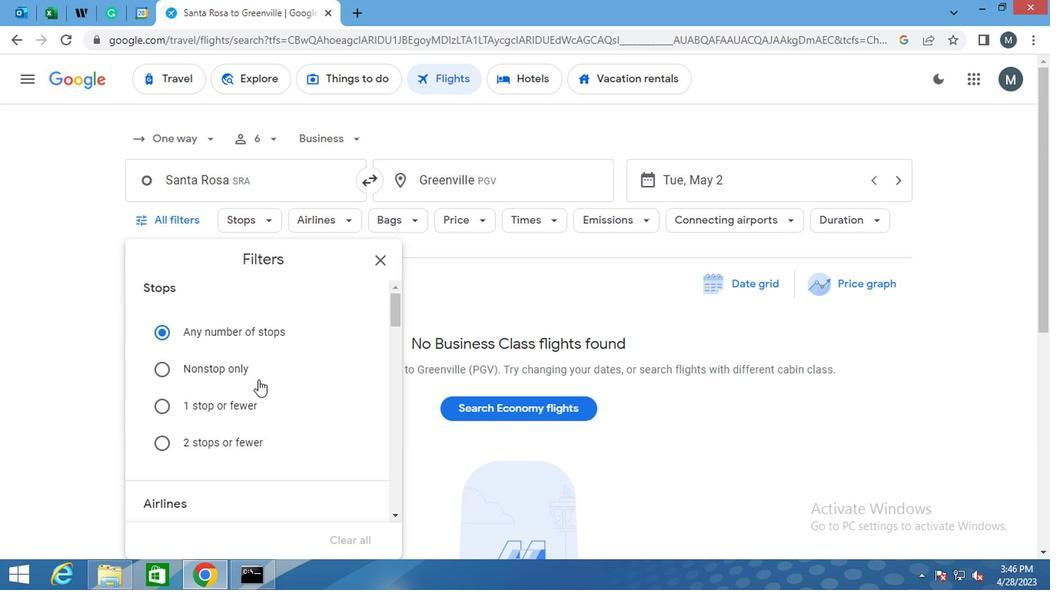 
Action: Mouse moved to (351, 469)
Screenshot: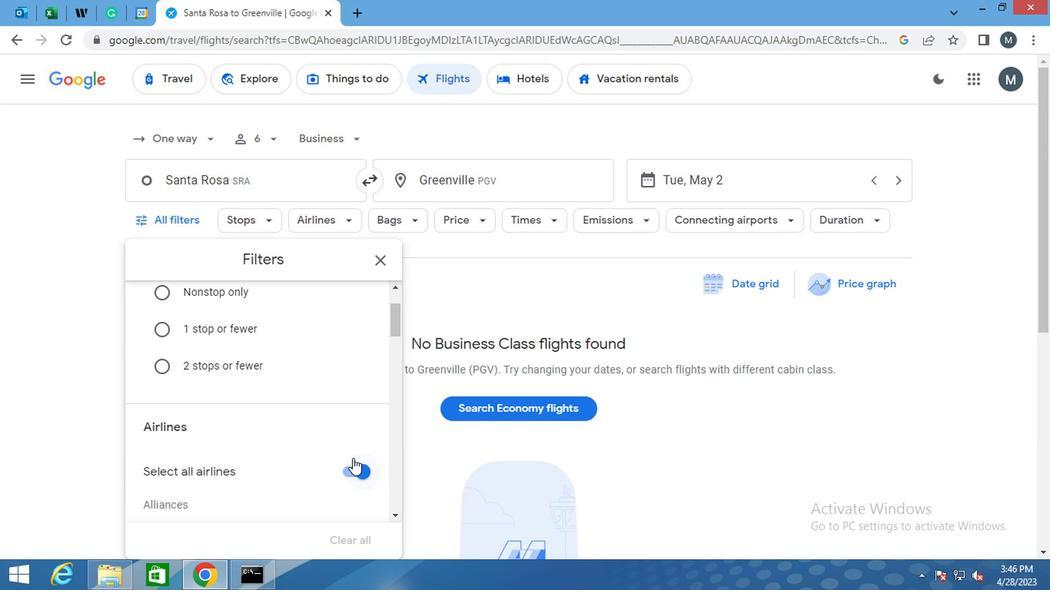 
Action: Mouse pressed left at (351, 469)
Screenshot: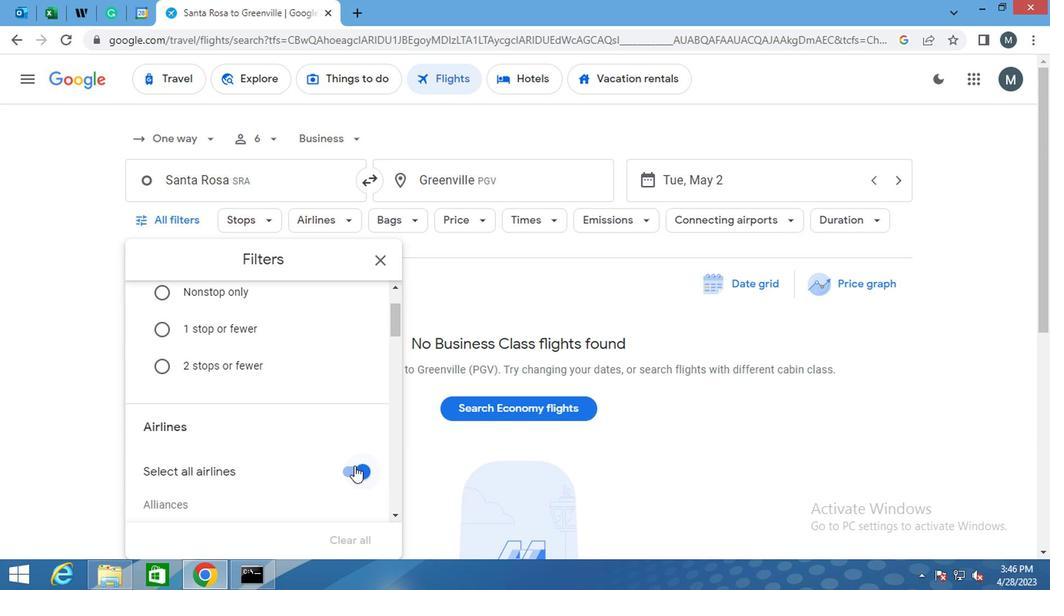 
Action: Mouse moved to (247, 415)
Screenshot: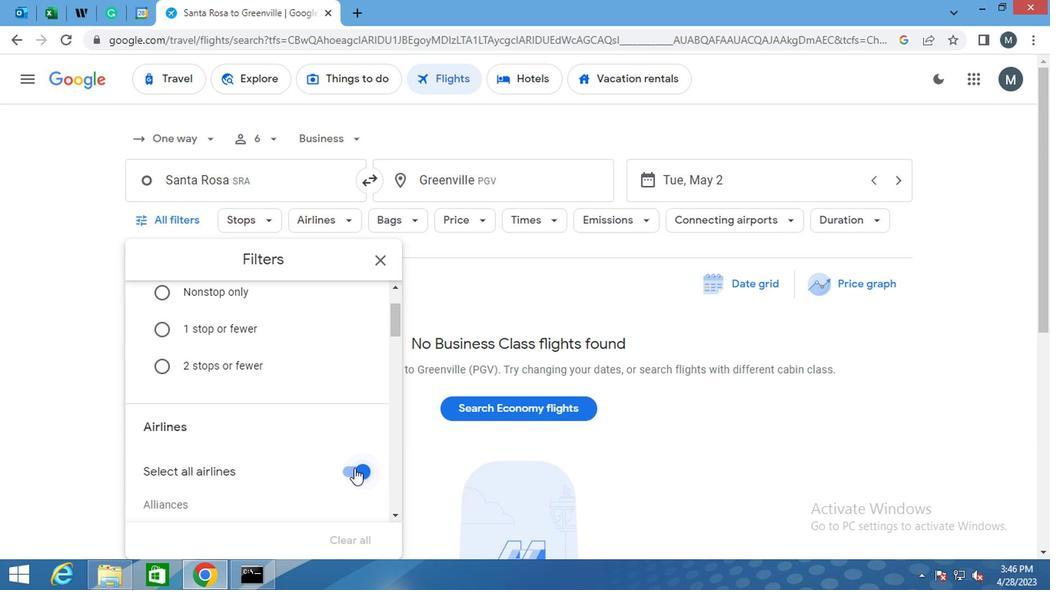 
Action: Mouse scrolled (247, 414) with delta (0, -1)
Screenshot: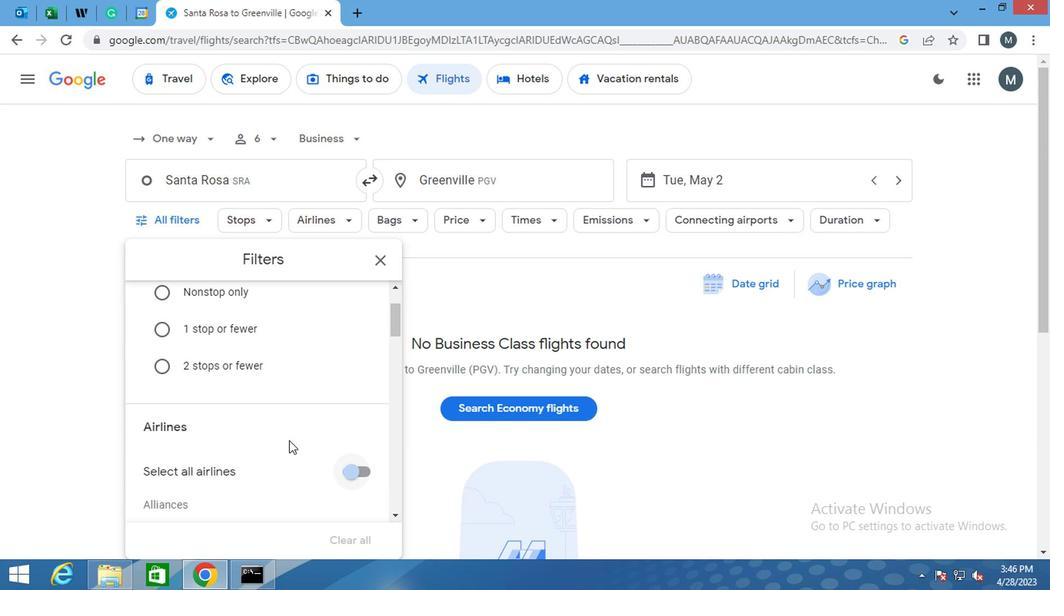 
Action: Mouse scrolled (247, 414) with delta (0, -1)
Screenshot: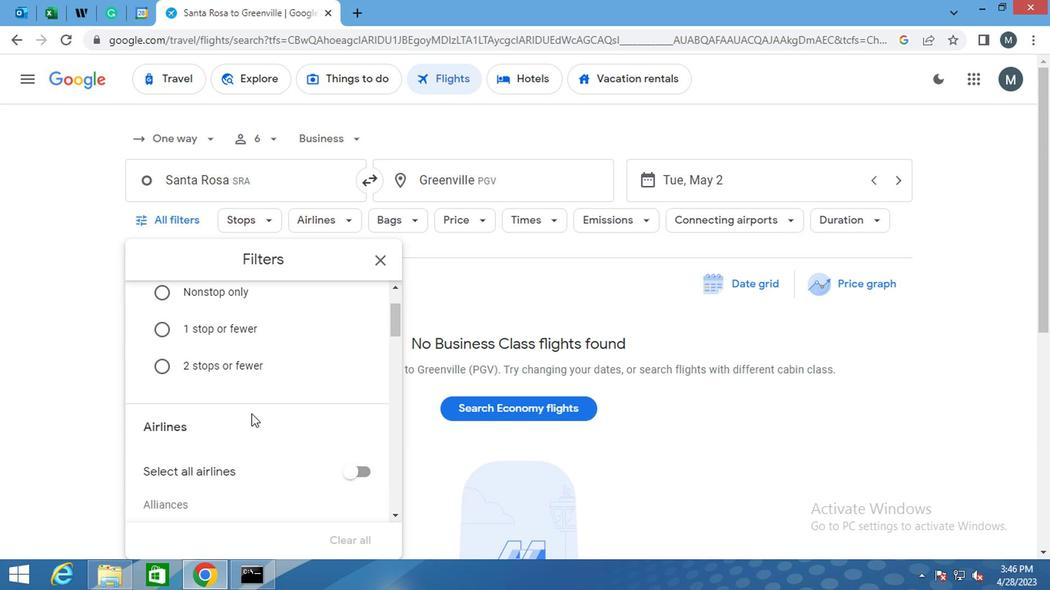 
Action: Mouse moved to (245, 415)
Screenshot: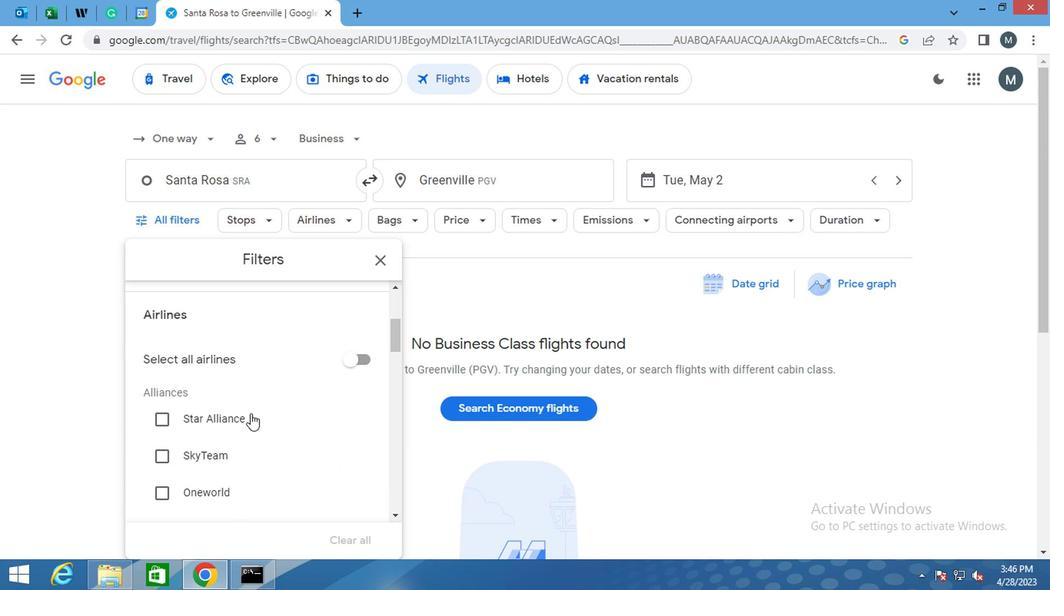 
Action: Mouse scrolled (245, 414) with delta (0, -1)
Screenshot: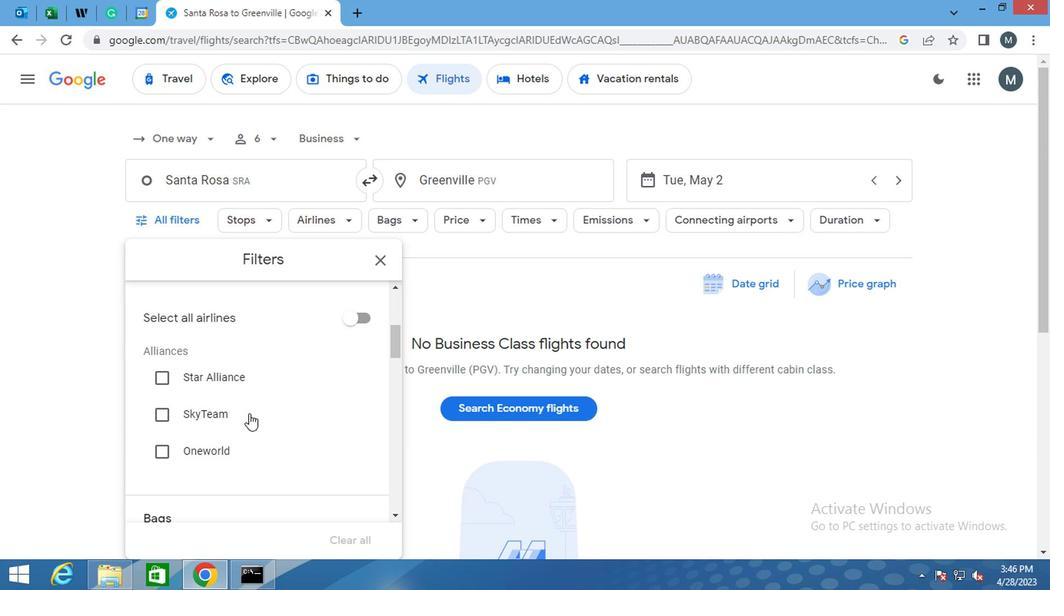 
Action: Mouse moved to (269, 411)
Screenshot: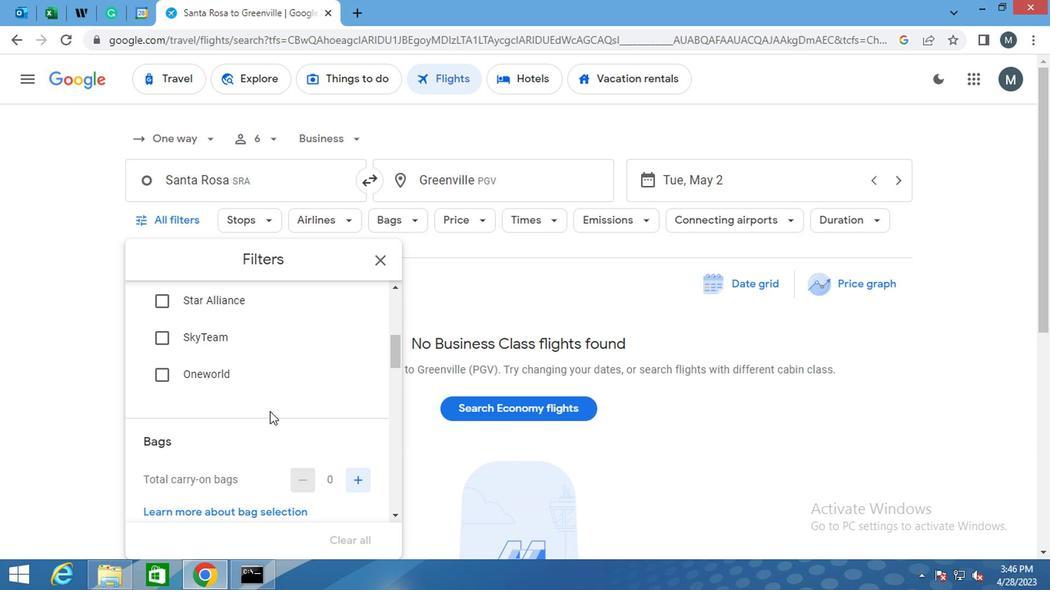 
Action: Mouse scrolled (269, 410) with delta (0, -1)
Screenshot: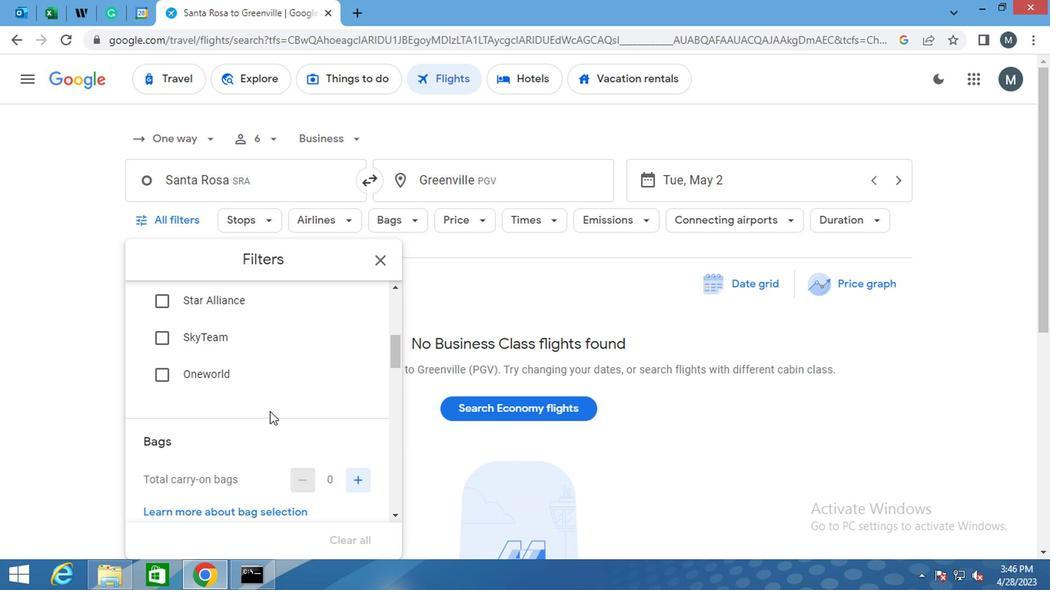 
Action: Mouse moved to (353, 400)
Screenshot: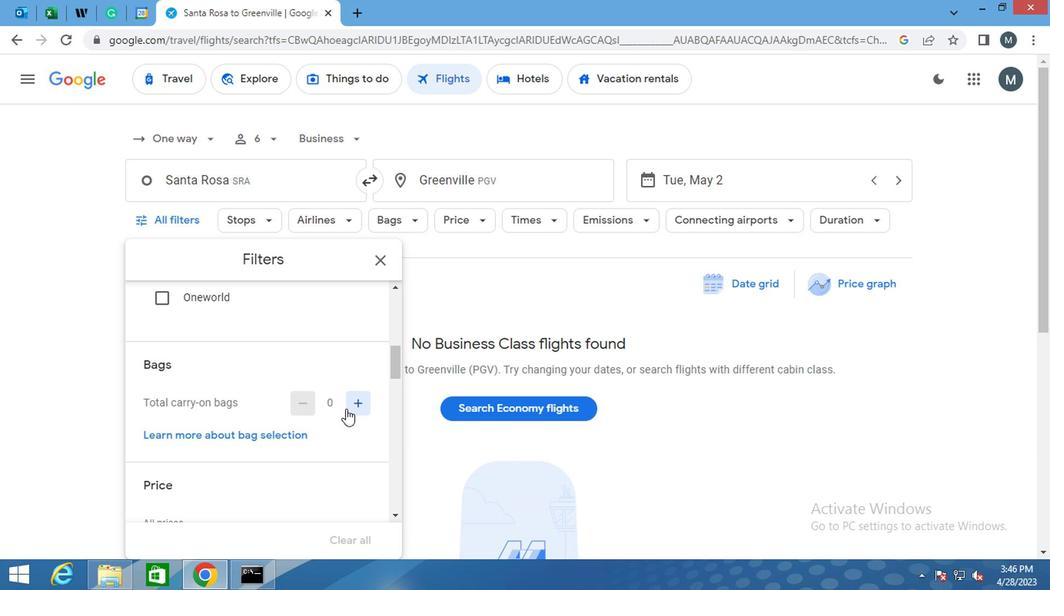
Action: Mouse pressed left at (353, 400)
Screenshot: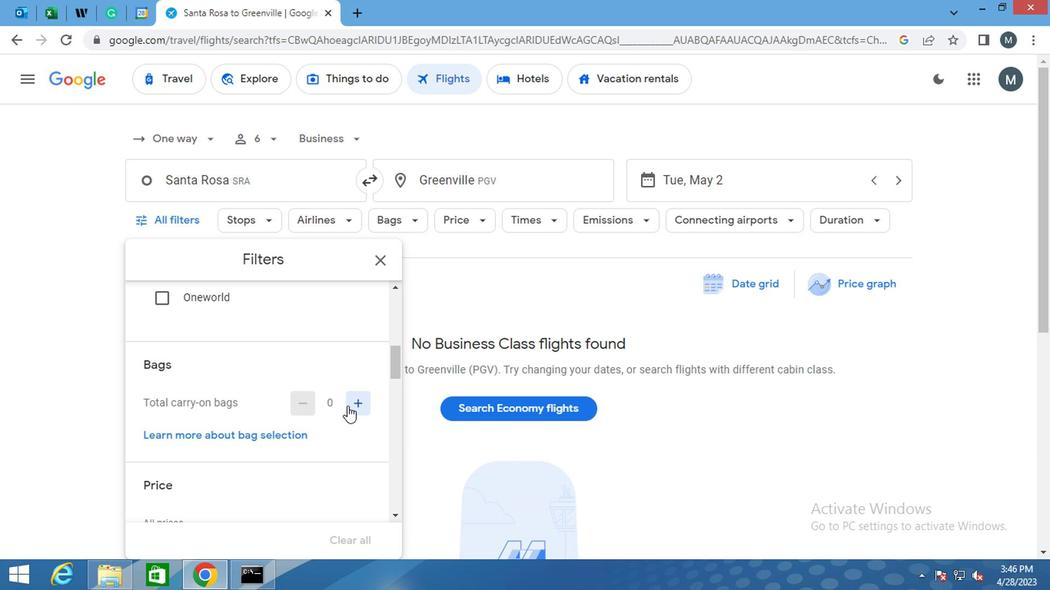 
Action: Mouse moved to (270, 417)
Screenshot: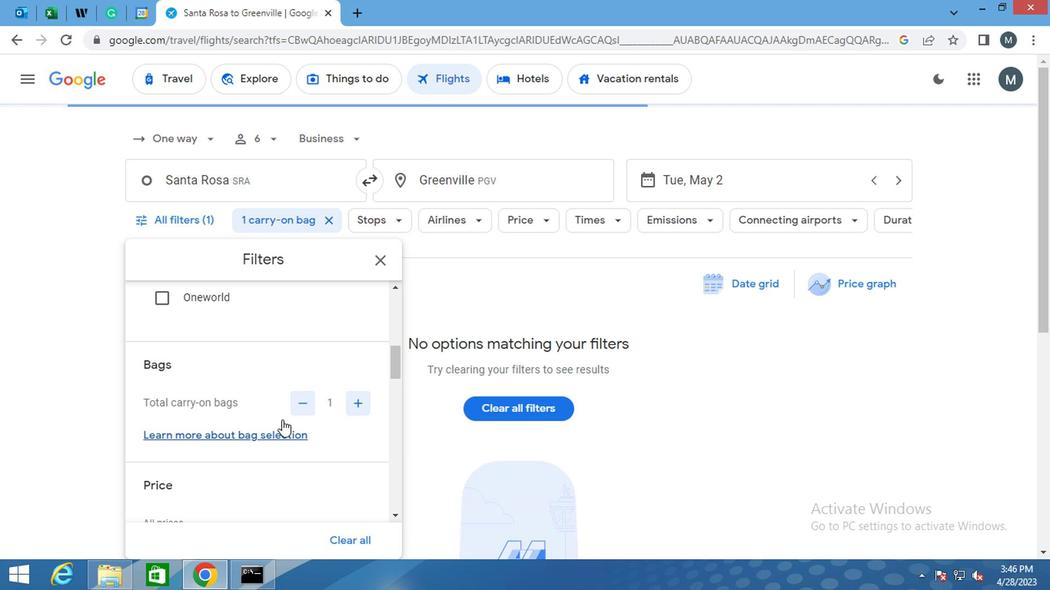 
Action: Mouse scrolled (270, 416) with delta (0, -1)
Screenshot: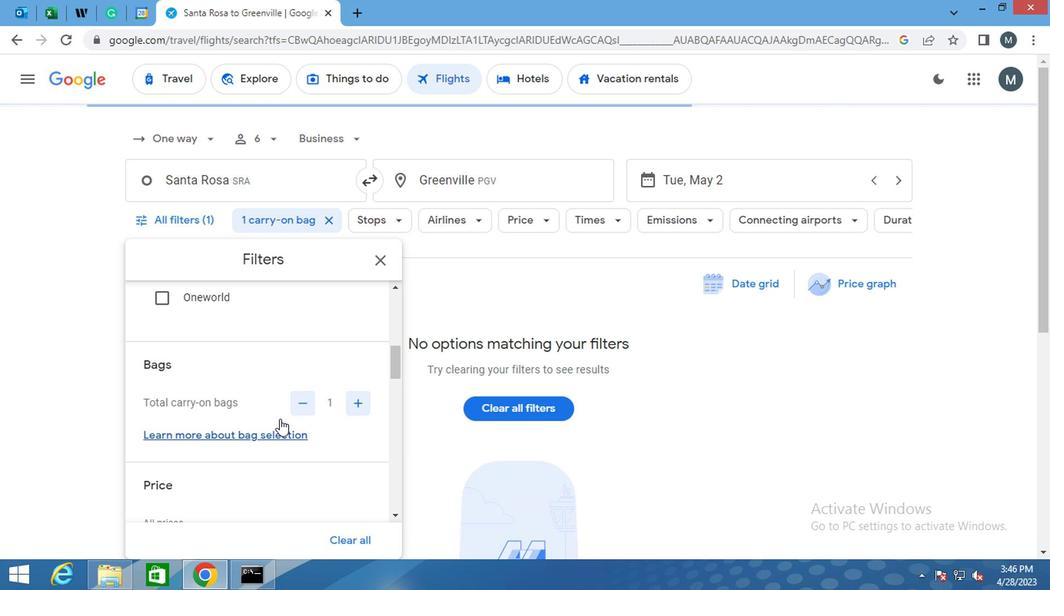 
Action: Mouse moved to (269, 417)
Screenshot: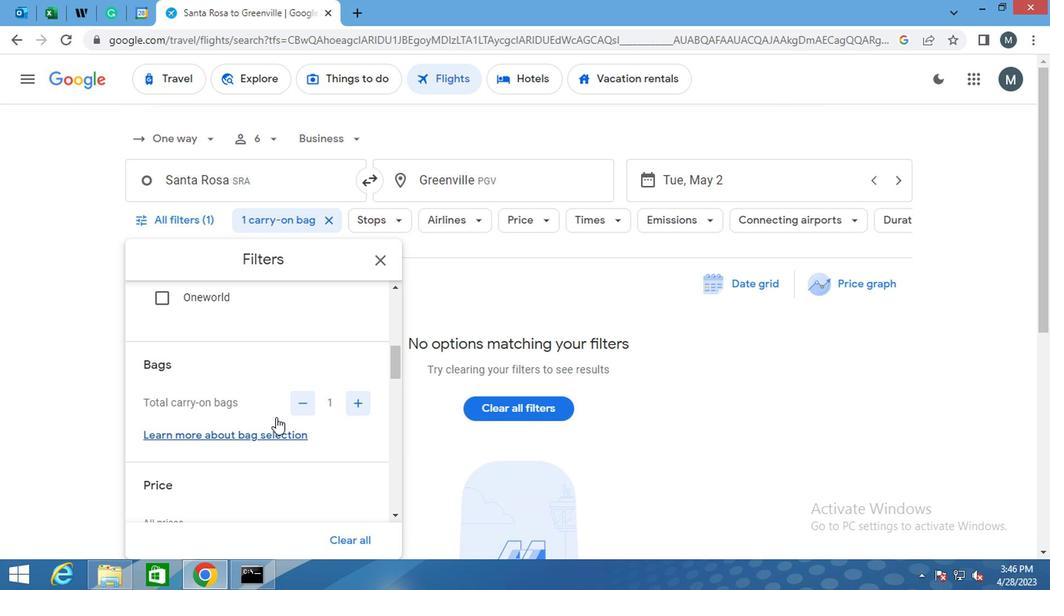 
Action: Mouse scrolled (269, 416) with delta (0, -1)
Screenshot: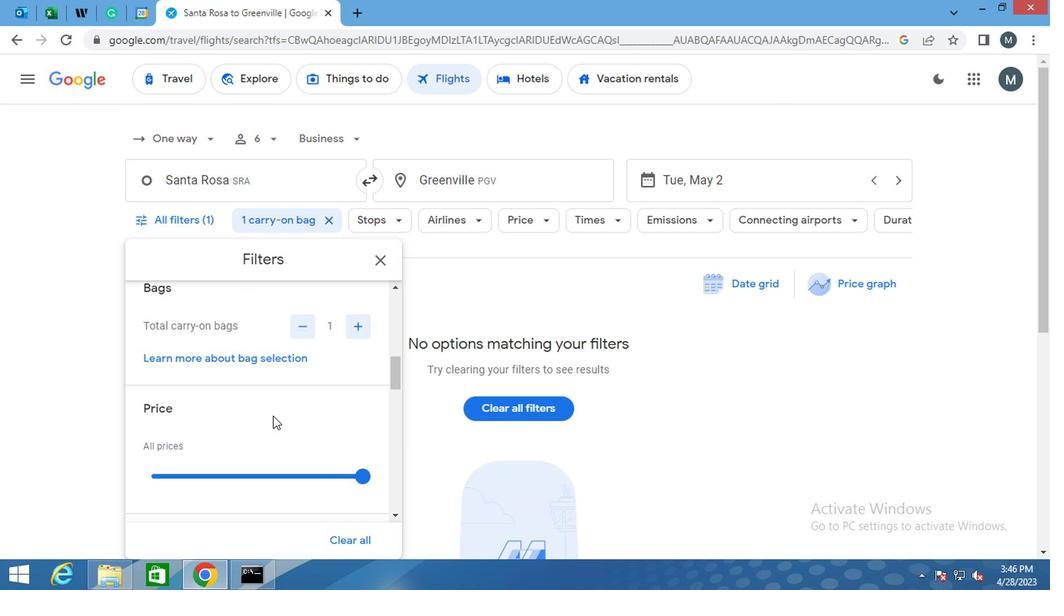 
Action: Mouse moved to (268, 417)
Screenshot: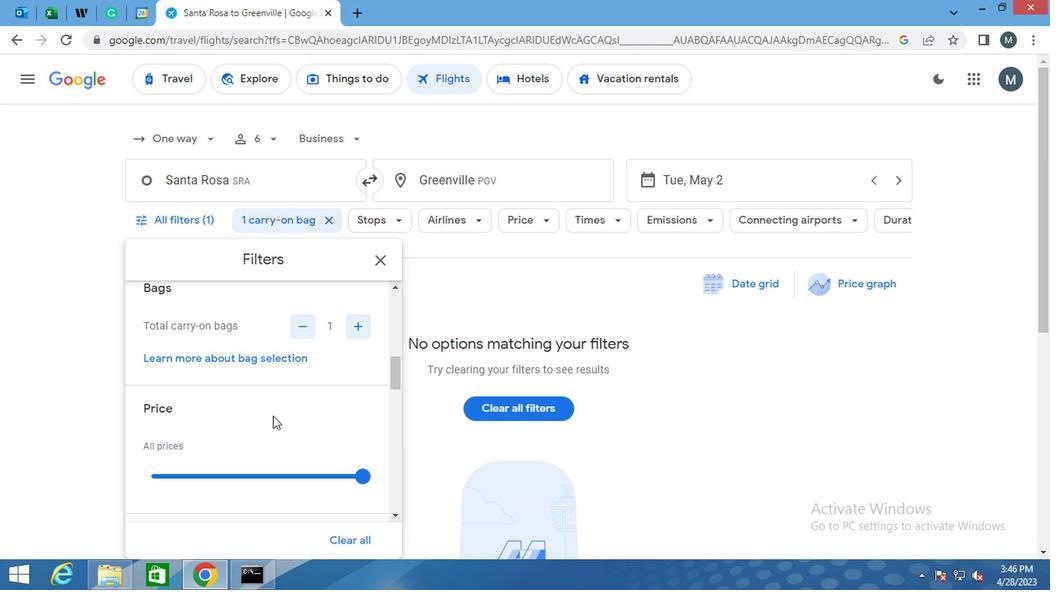 
Action: Mouse scrolled (268, 417) with delta (0, 0)
Screenshot: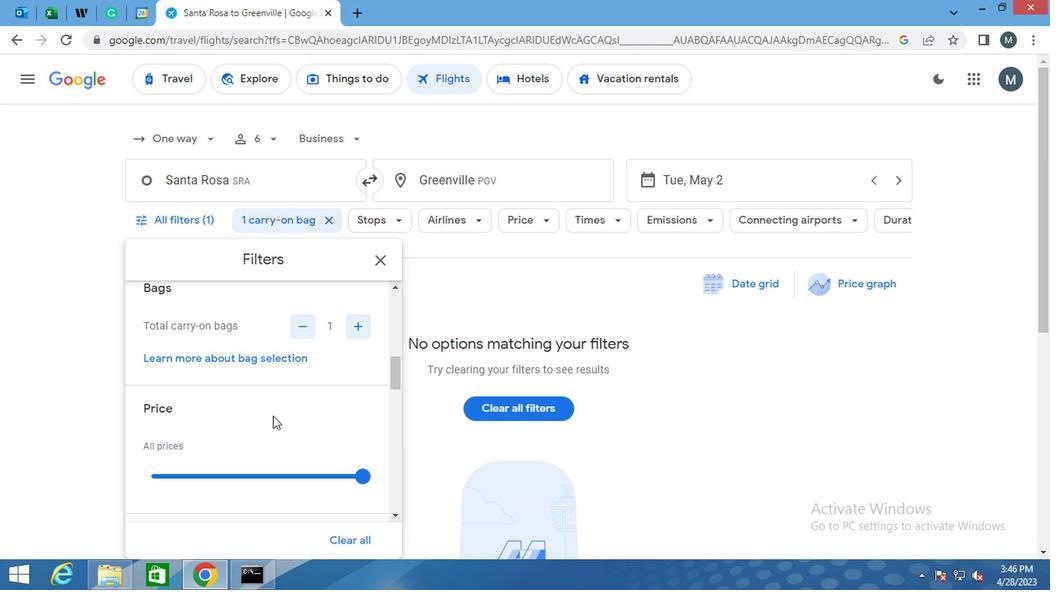 
Action: Mouse moved to (328, 319)
Screenshot: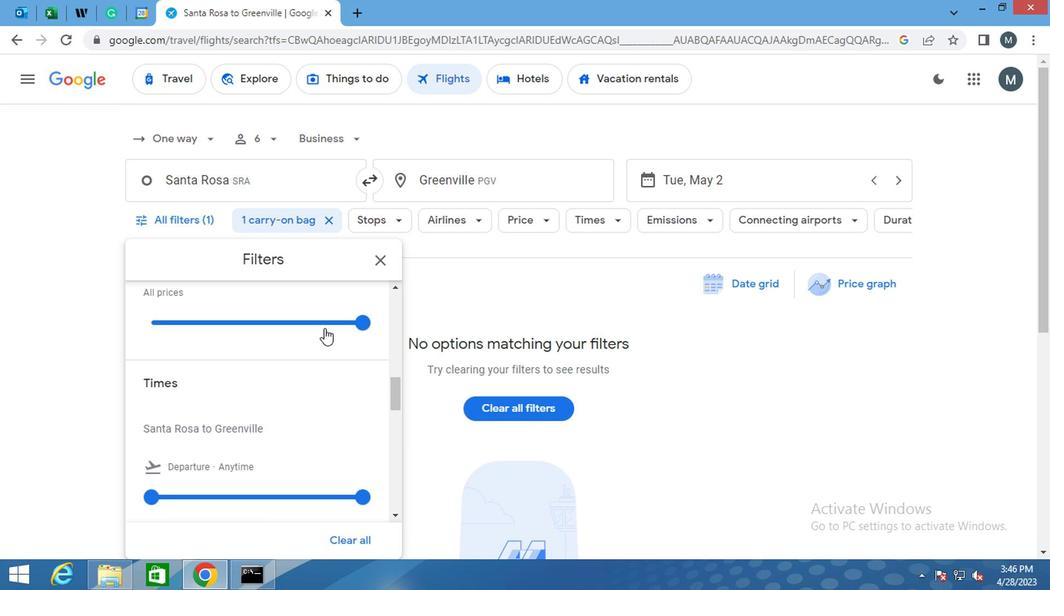 
Action: Mouse pressed left at (328, 319)
Screenshot: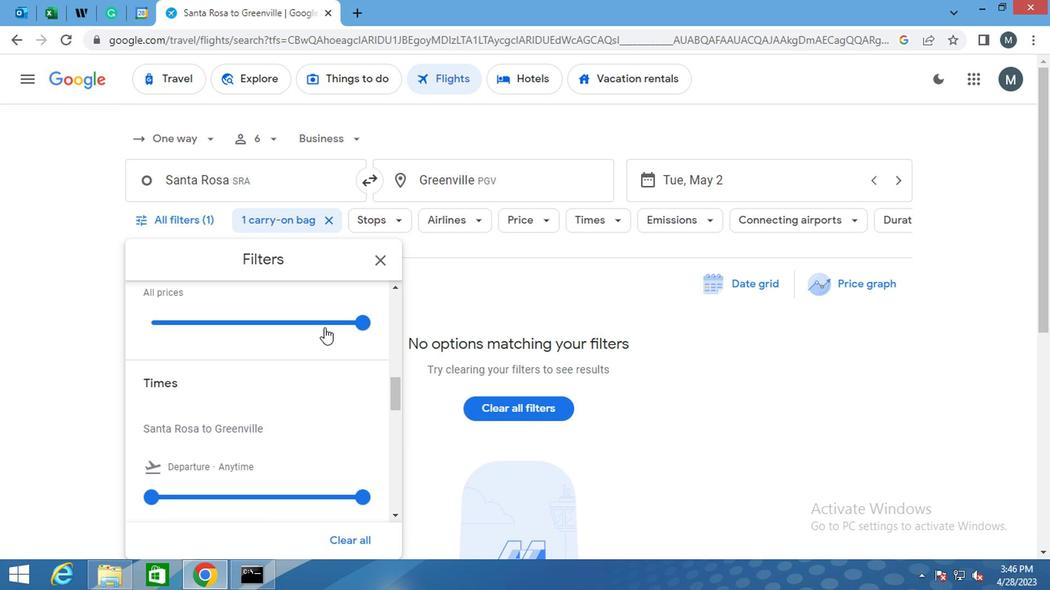 
Action: Mouse moved to (334, 319)
Screenshot: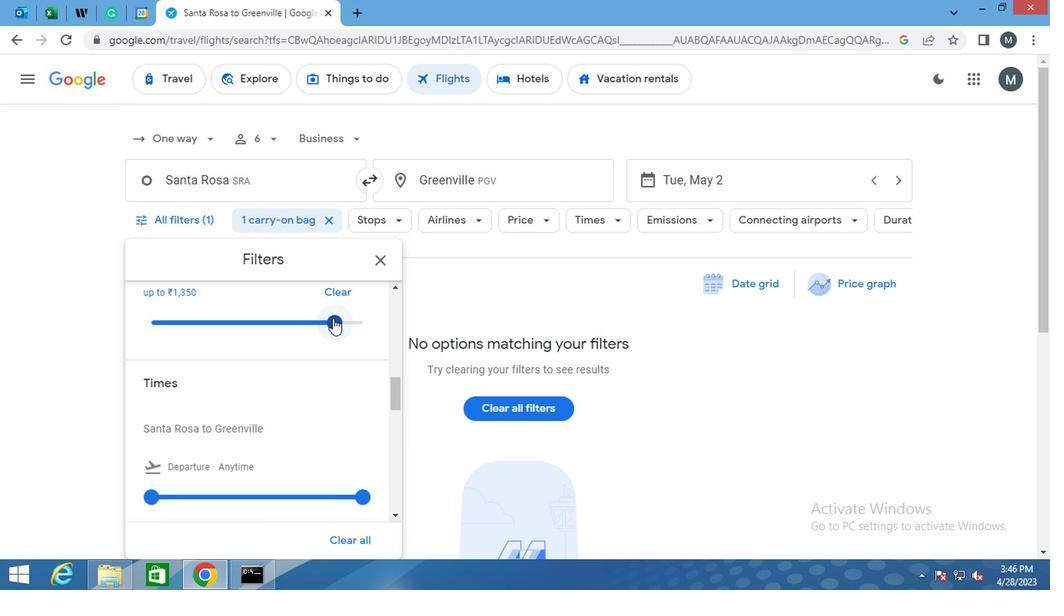 
Action: Mouse pressed left at (334, 319)
Screenshot: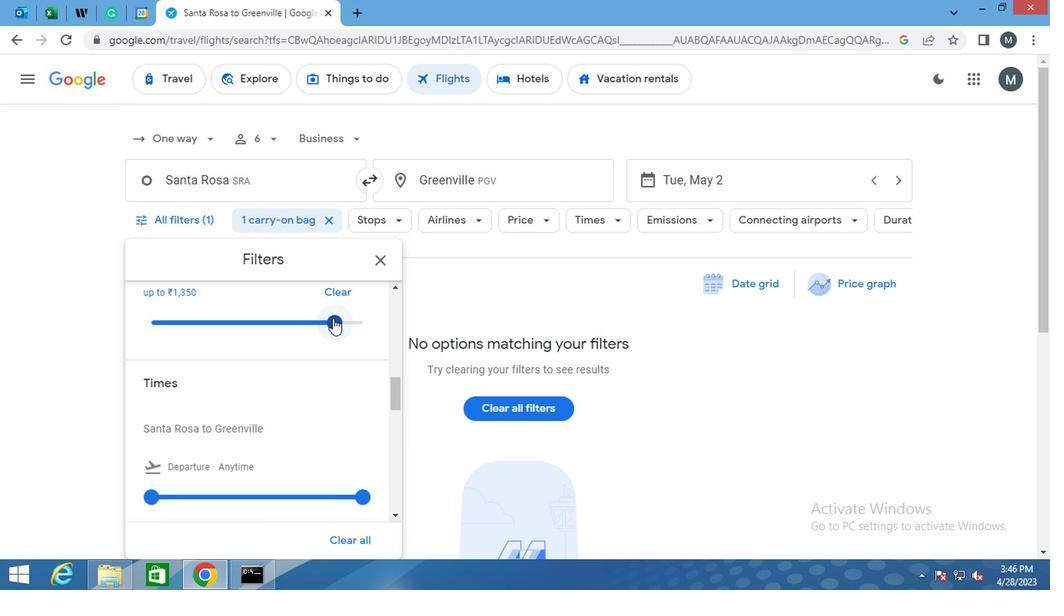 
Action: Mouse moved to (240, 346)
Screenshot: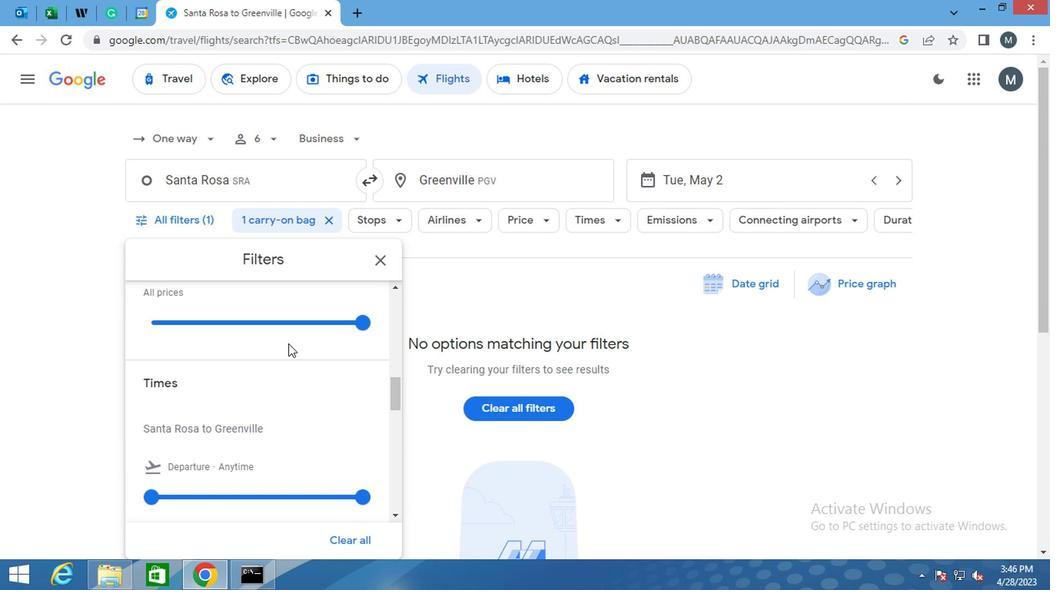 
Action: Mouse scrolled (240, 345) with delta (0, 0)
Screenshot: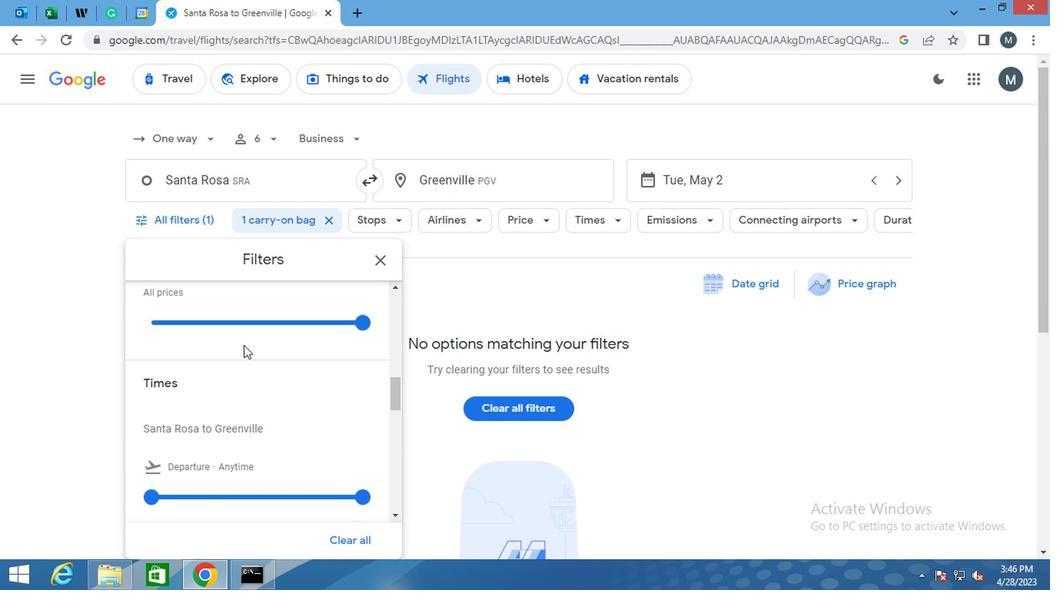 
Action: Mouse moved to (236, 416)
Screenshot: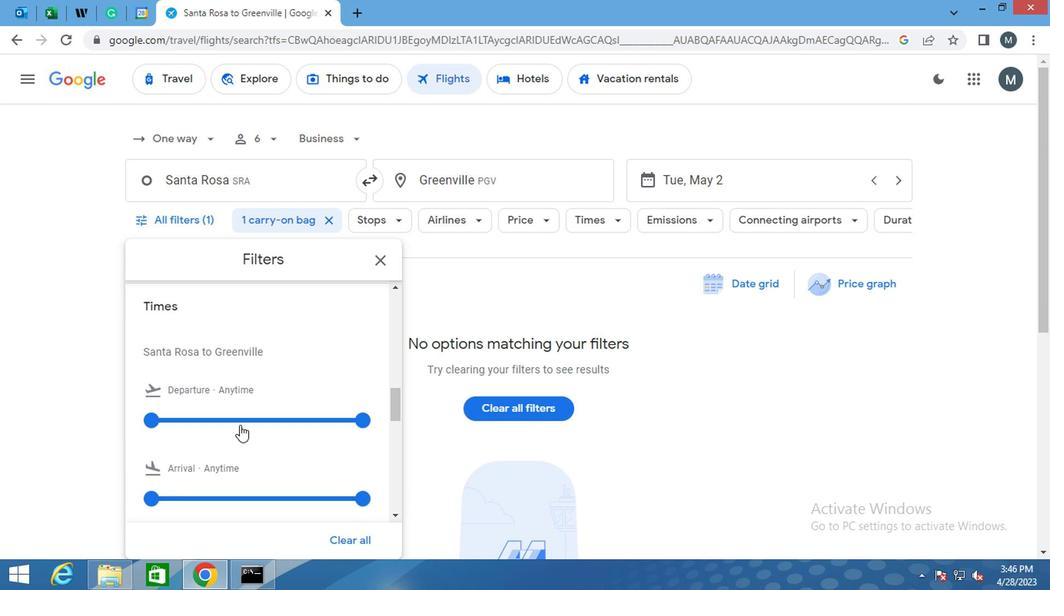 
Action: Mouse pressed left at (236, 416)
Screenshot: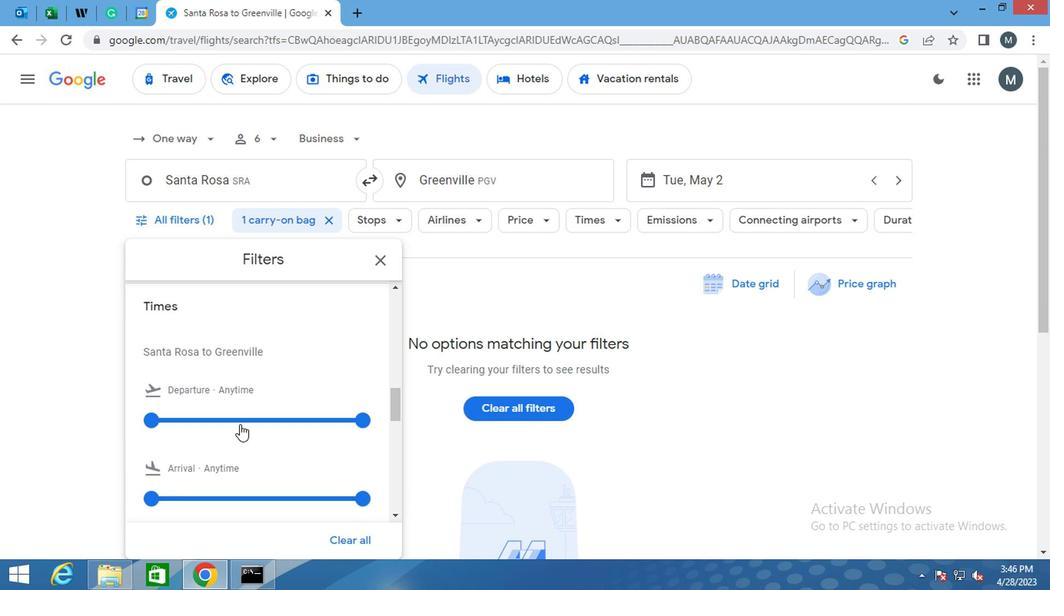 
Action: Mouse moved to (359, 423)
Screenshot: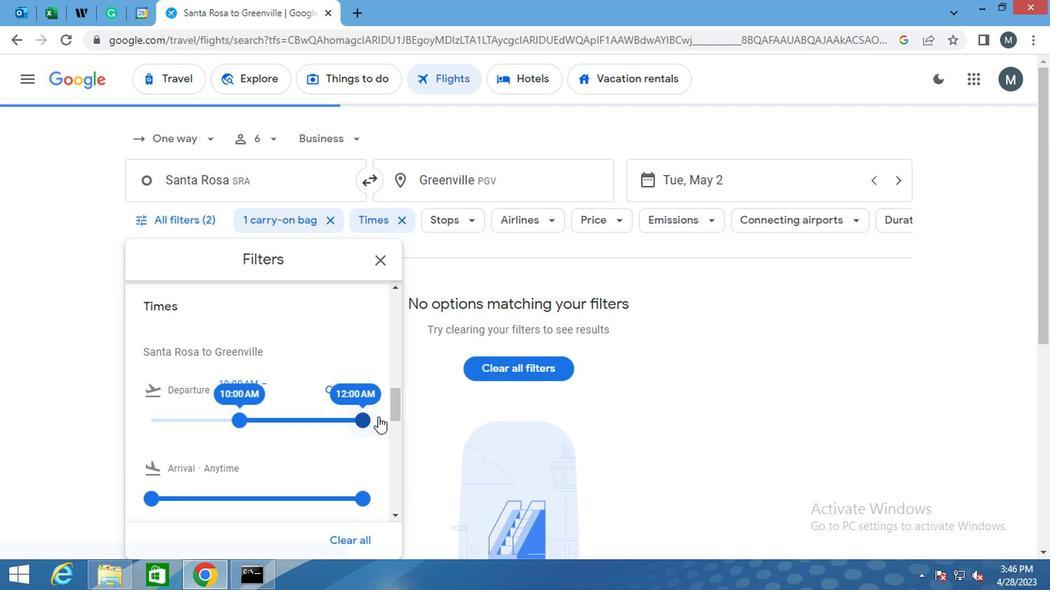 
Action: Mouse pressed left at (359, 423)
Screenshot: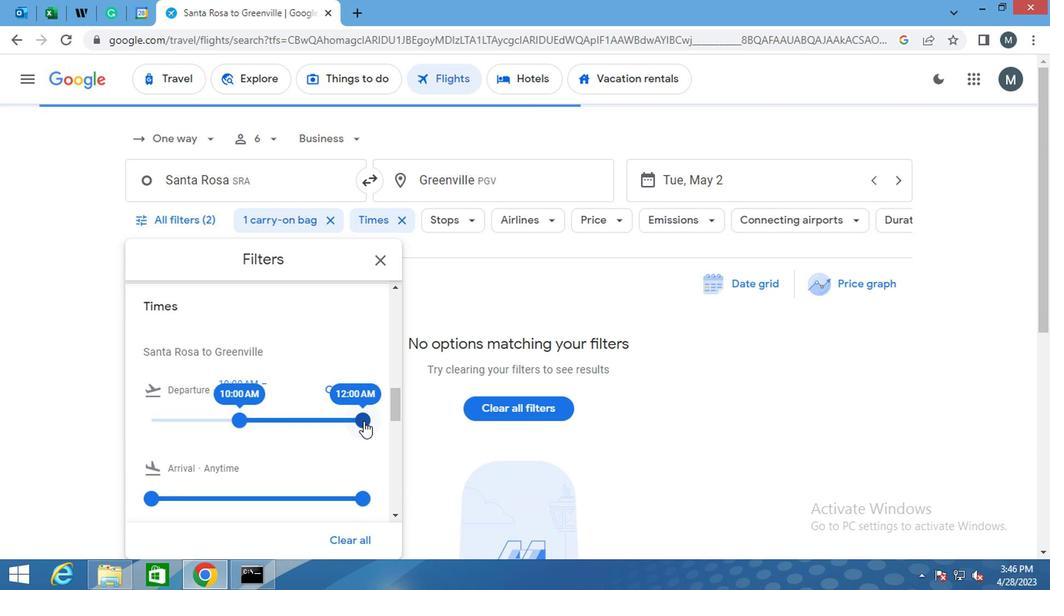 
Action: Mouse moved to (278, 409)
Screenshot: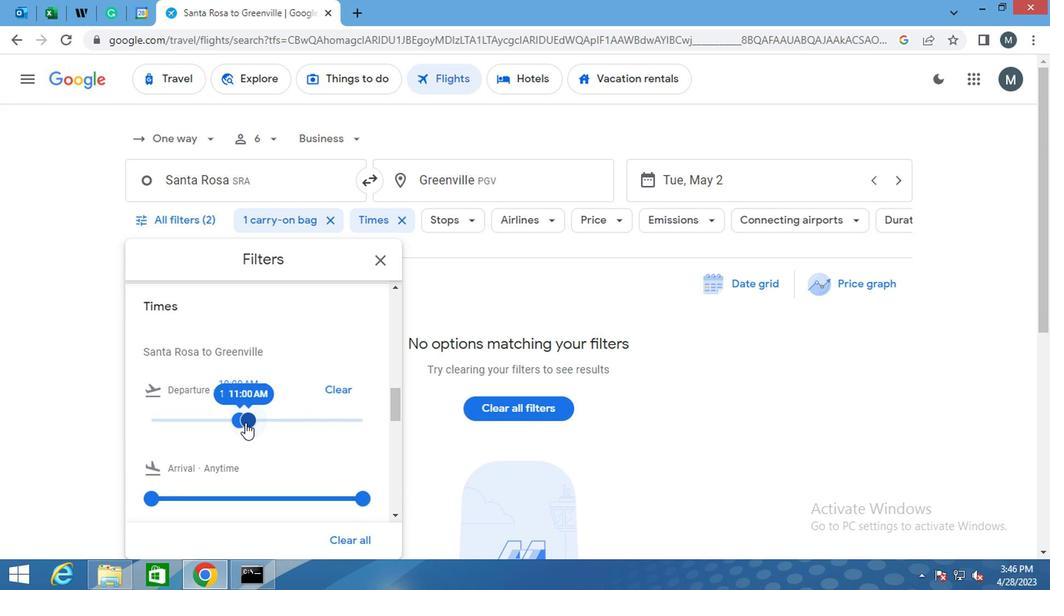 
Action: Mouse scrolled (278, 408) with delta (0, -1)
Screenshot: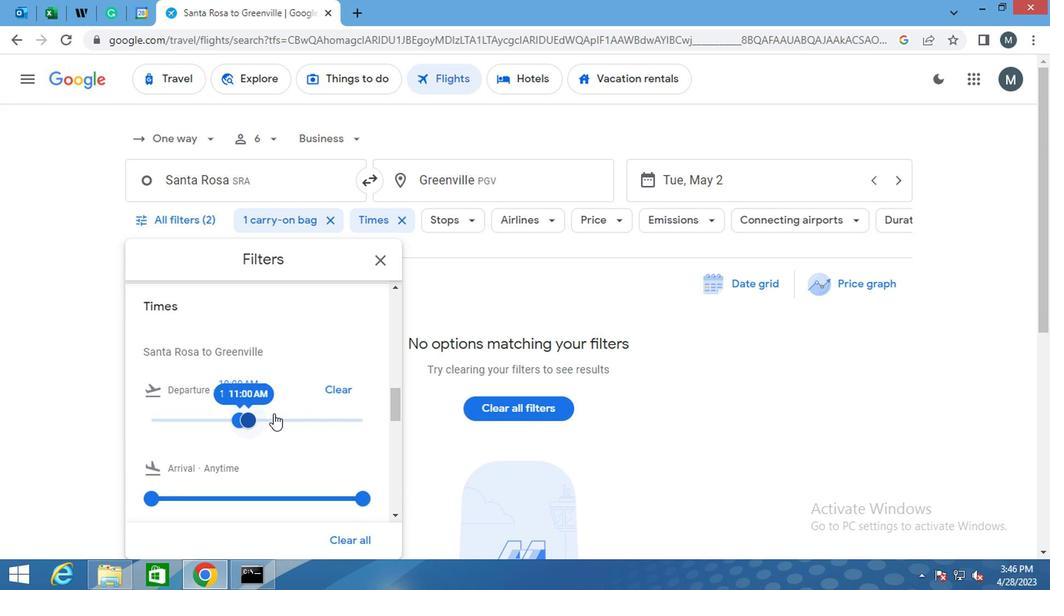 
Action: Mouse moved to (309, 441)
Screenshot: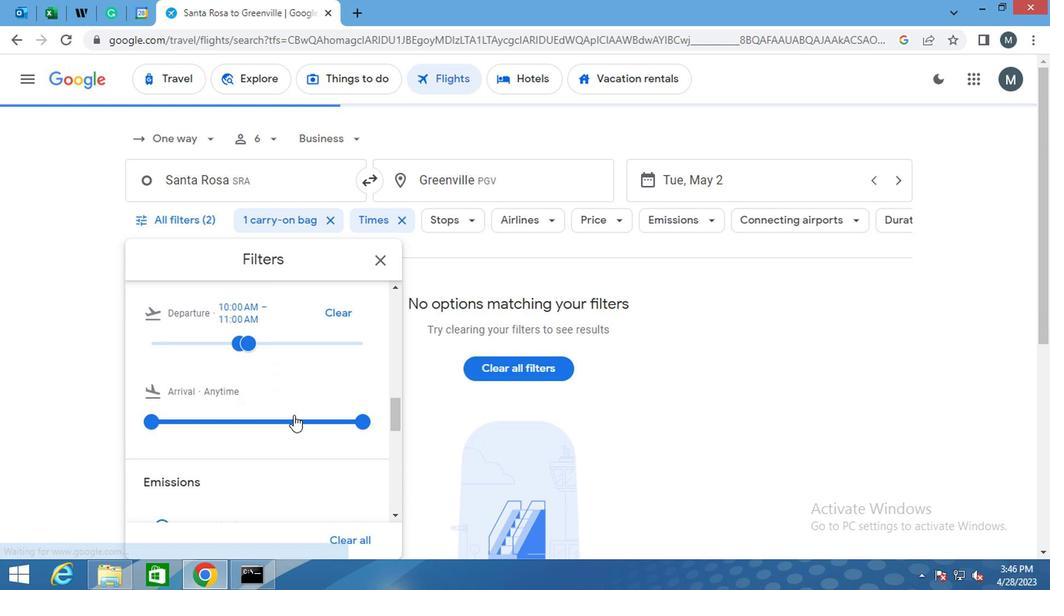 
Action: Mouse scrolled (309, 440) with delta (0, -1)
Screenshot: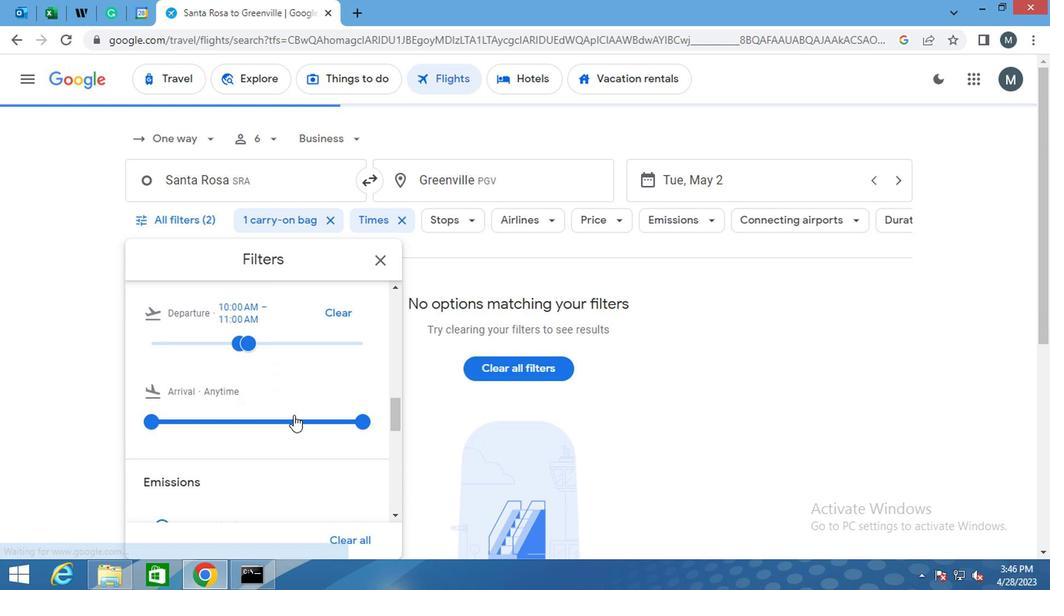 
Action: Mouse moved to (377, 262)
Screenshot: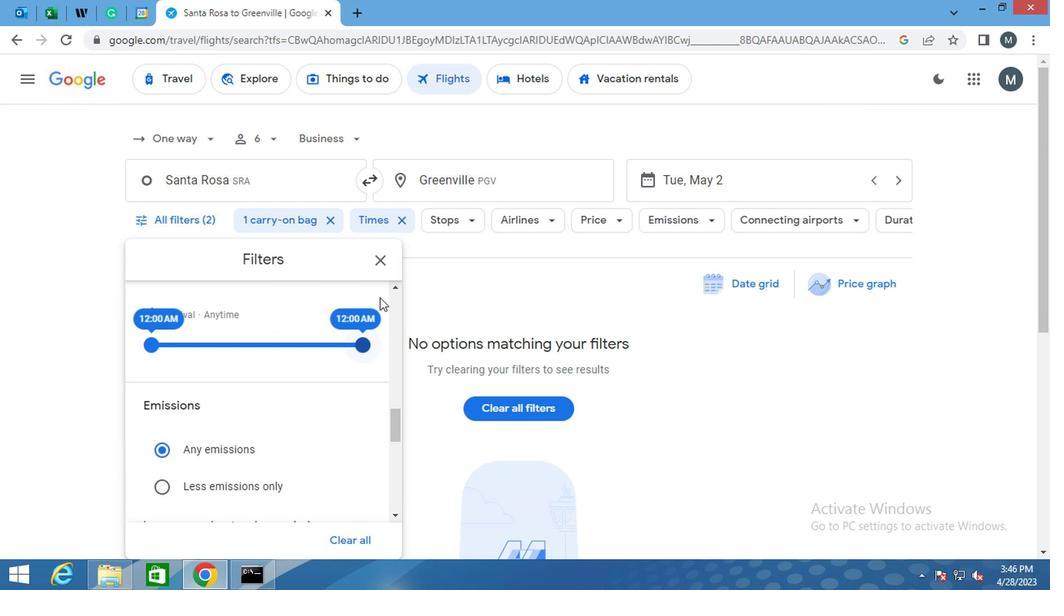 
Action: Mouse pressed left at (377, 262)
Screenshot: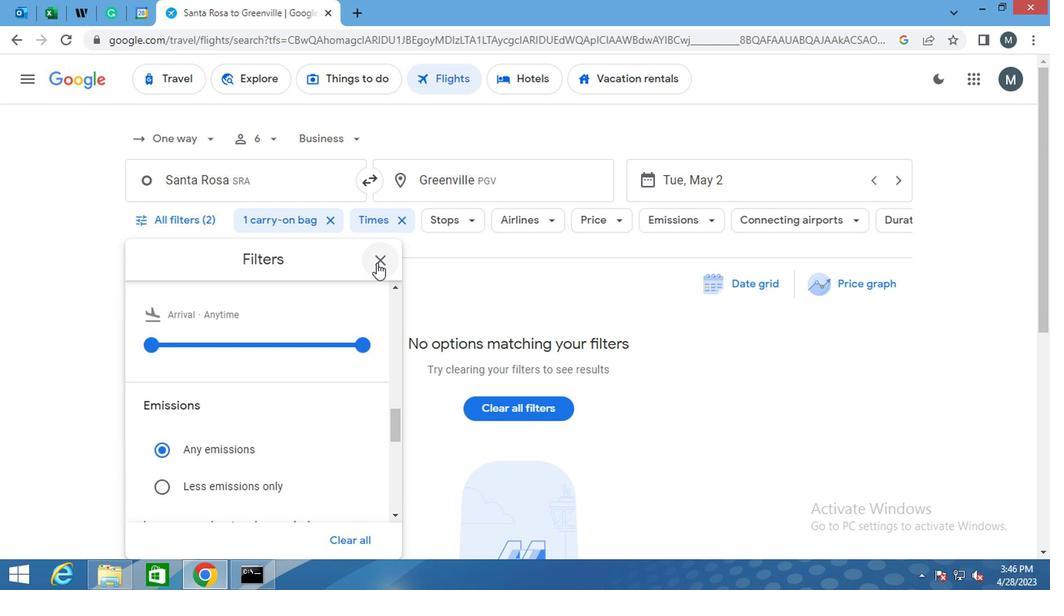
